 Task: Look for space in Ikere-Ekiti, Nigeria from 7th July, 2023 to 15th July, 2023 for 6 adults in price range Rs.15000 to Rs.20000. Place can be entire place with 3 bedrooms having 3 beds and 3 bathrooms. Property type can be house, flat, guest house. Booking option can be shelf check-in. Required host language is English.
Action: Mouse moved to (414, 106)
Screenshot: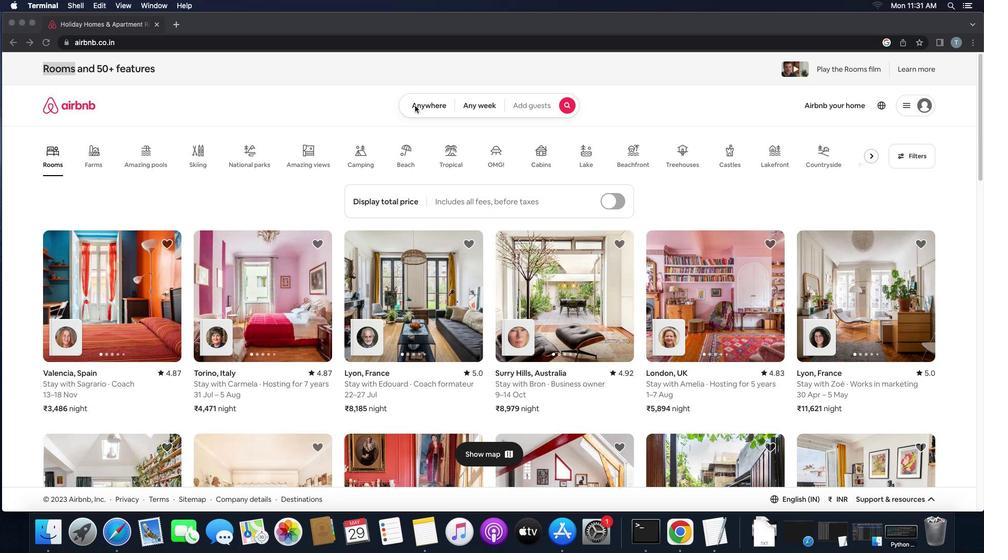 
Action: Mouse pressed left at (414, 106)
Screenshot: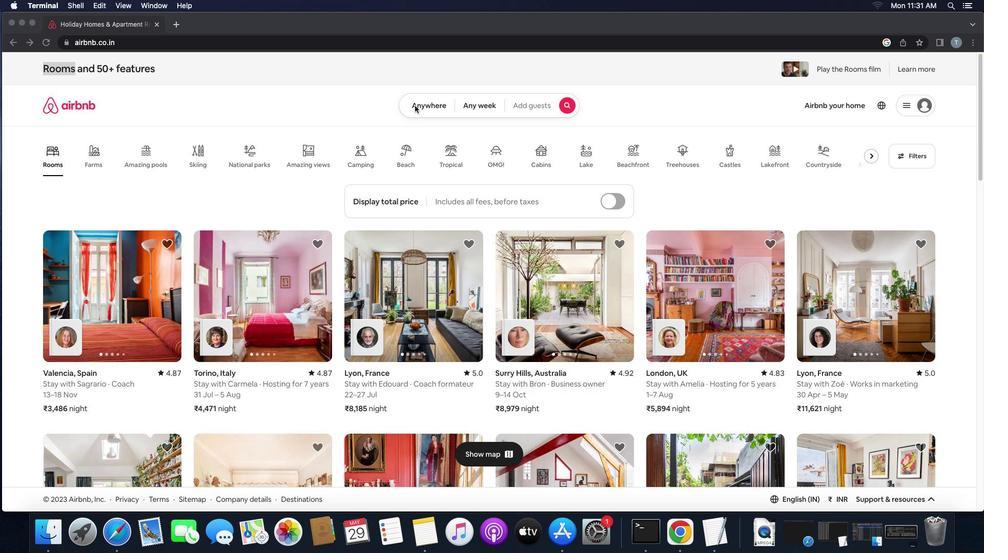 
Action: Mouse pressed left at (414, 106)
Screenshot: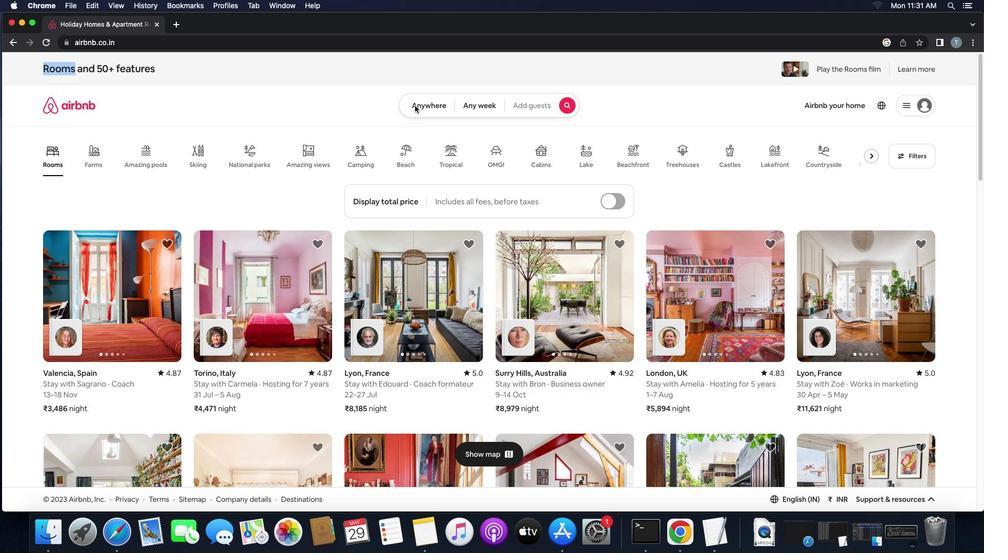 
Action: Mouse moved to (356, 147)
Screenshot: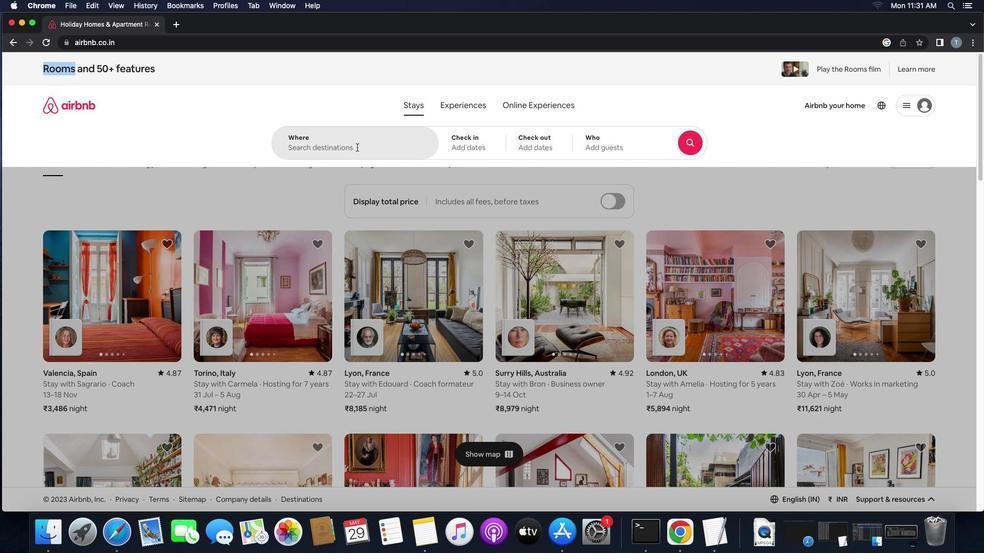 
Action: Mouse pressed left at (356, 147)
Screenshot: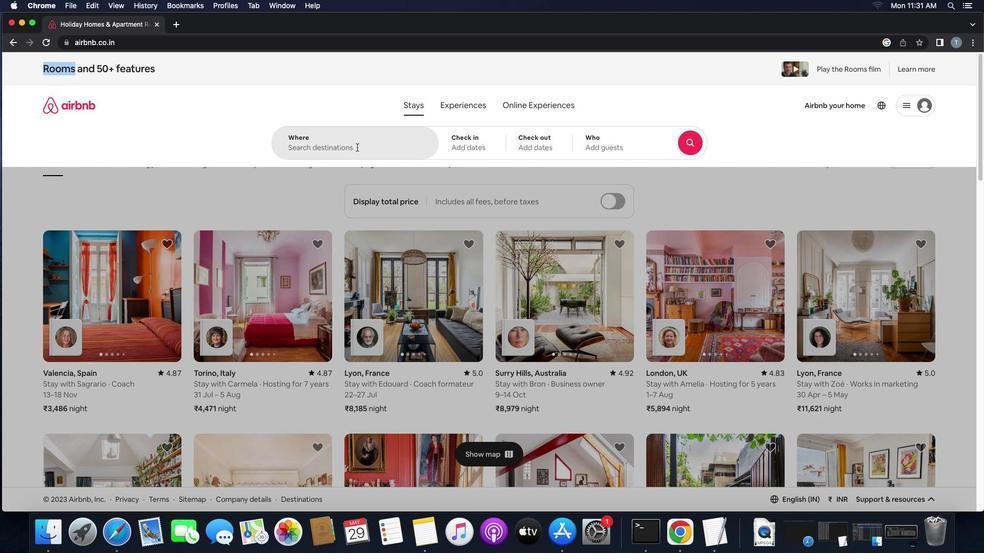 
Action: Key pressed 'i''k''e''r''e'
Screenshot: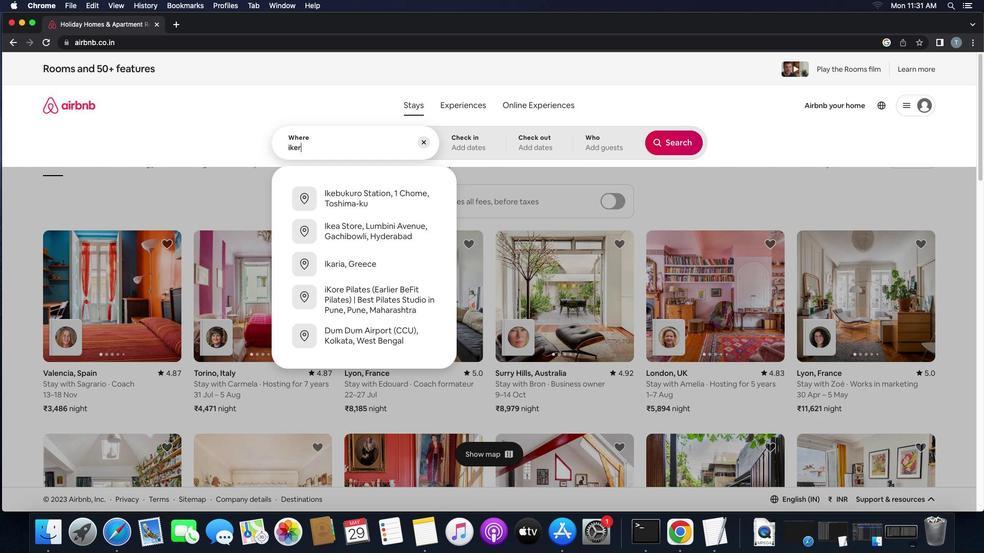 
Action: Mouse moved to (341, 193)
Screenshot: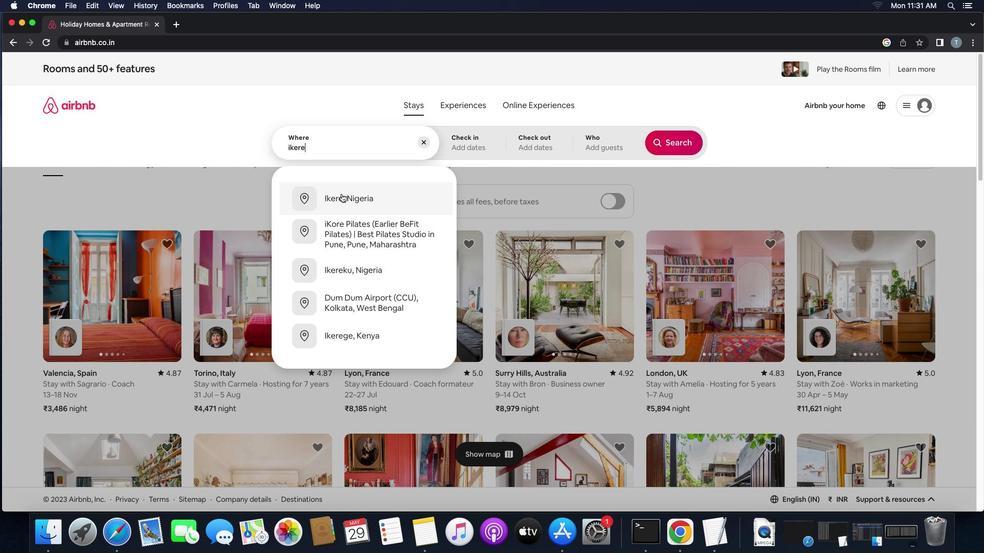 
Action: Mouse pressed left at (341, 193)
Screenshot: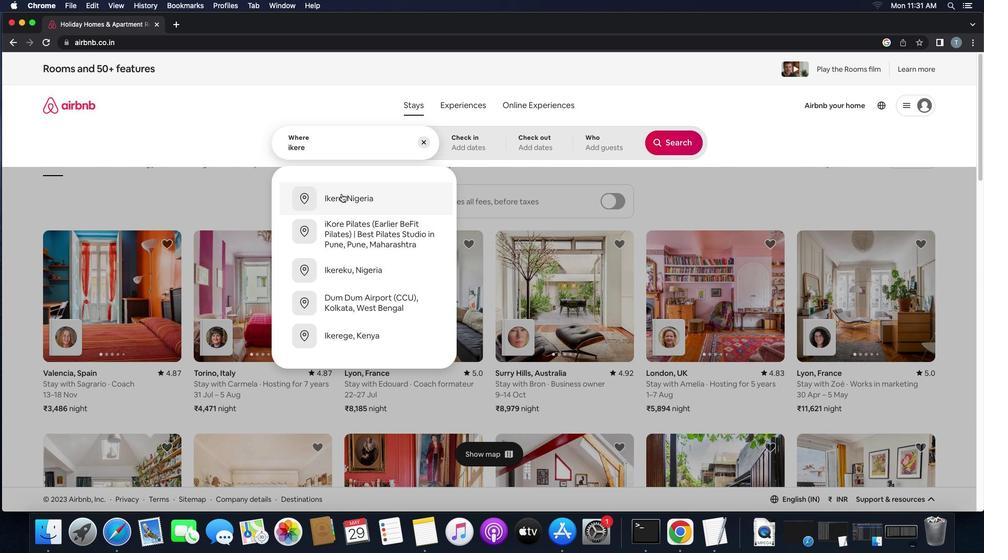 
Action: Mouse moved to (668, 224)
Screenshot: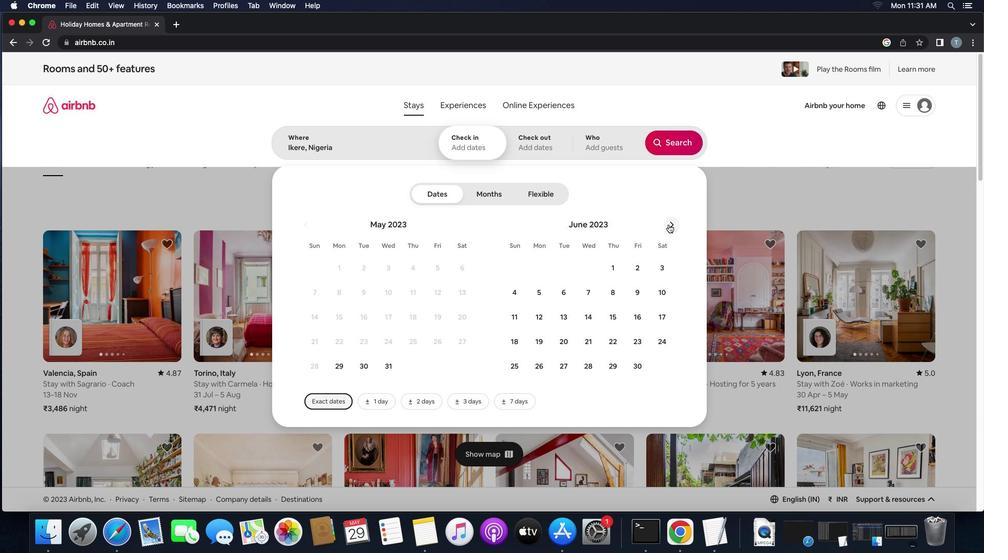 
Action: Mouse pressed left at (668, 224)
Screenshot: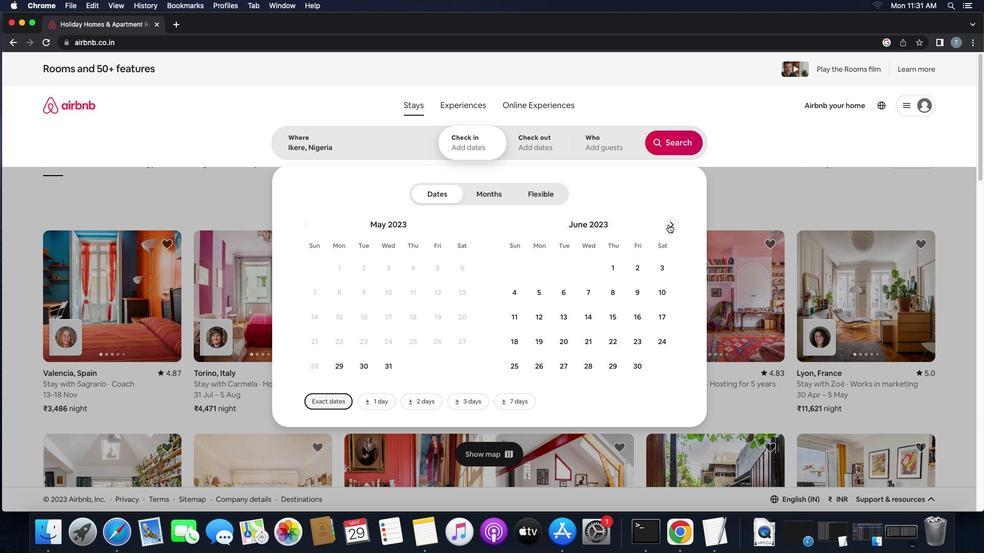 
Action: Mouse moved to (628, 294)
Screenshot: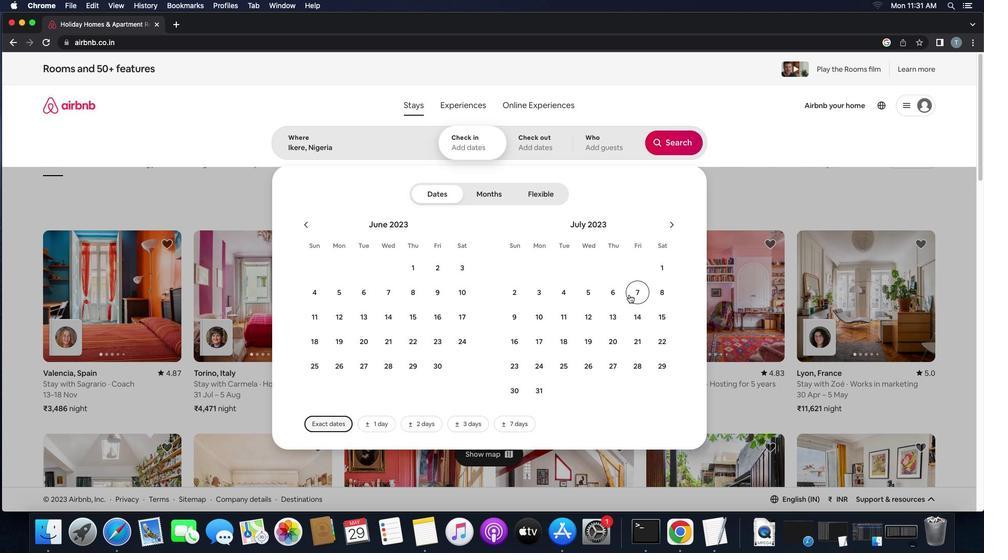 
Action: Mouse pressed left at (628, 294)
Screenshot: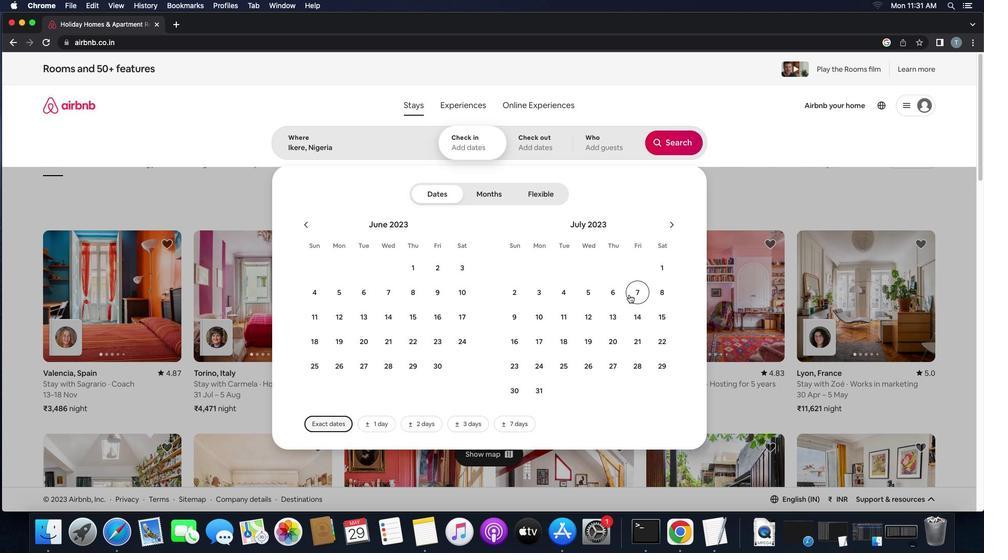 
Action: Mouse moved to (665, 318)
Screenshot: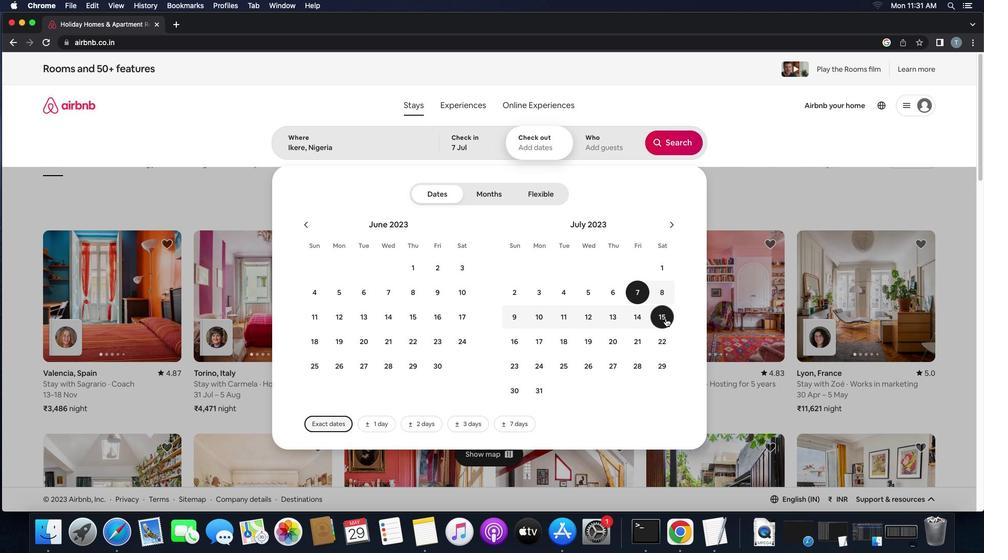
Action: Mouse pressed left at (665, 318)
Screenshot: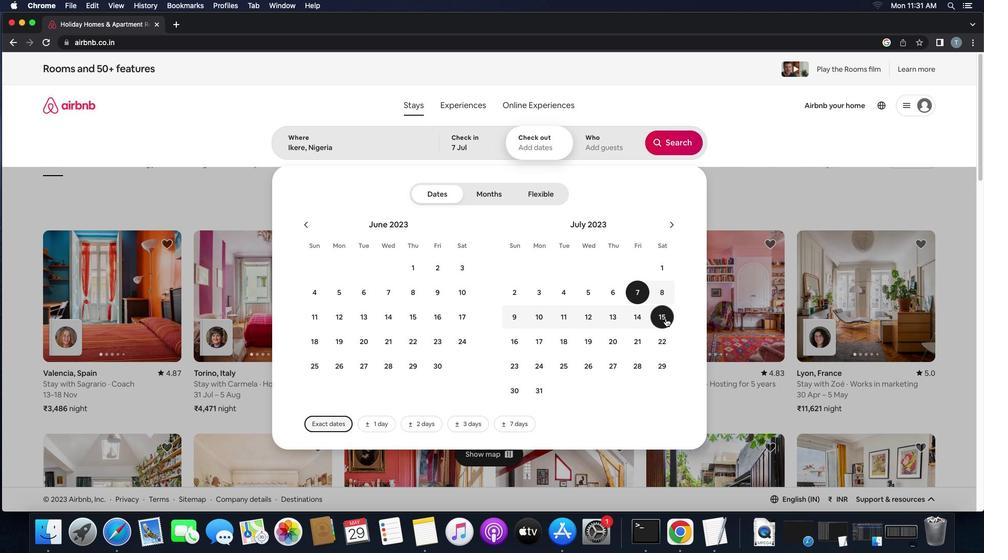 
Action: Mouse moved to (617, 141)
Screenshot: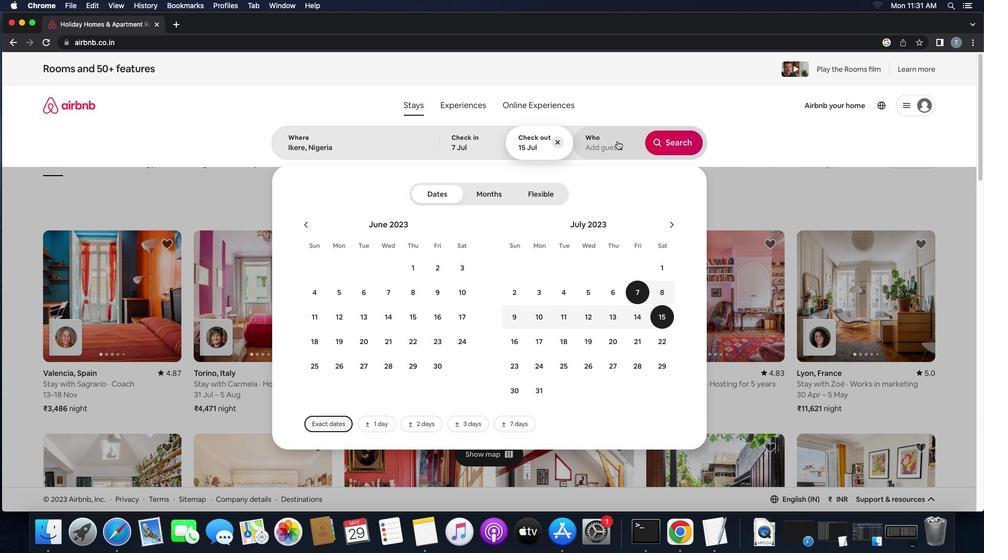 
Action: Mouse pressed left at (617, 141)
Screenshot: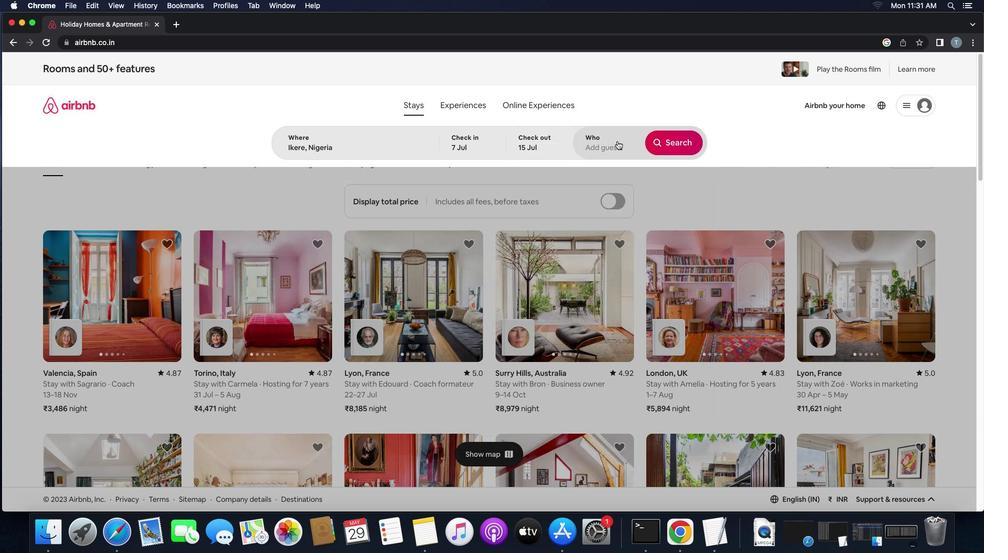 
Action: Mouse moved to (675, 196)
Screenshot: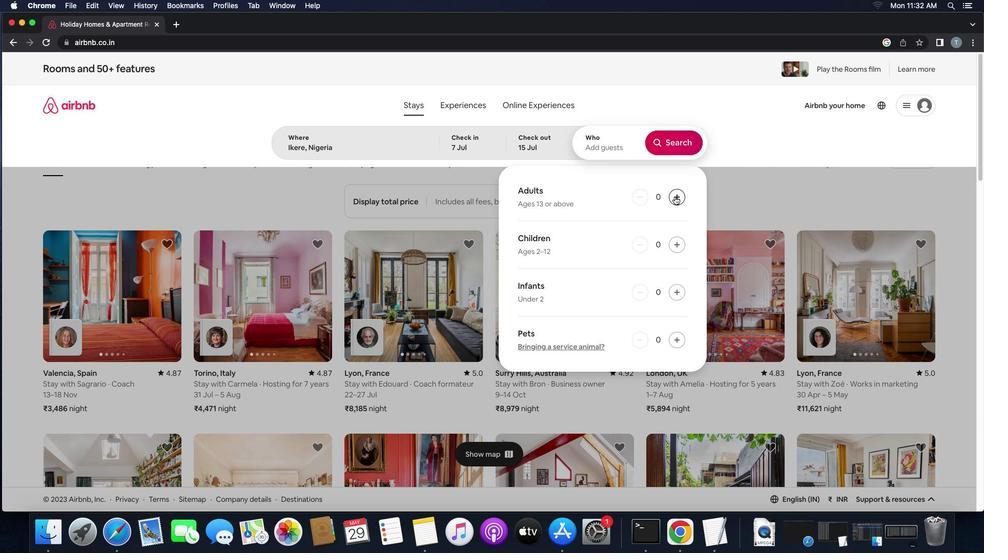 
Action: Mouse pressed left at (675, 196)
Screenshot: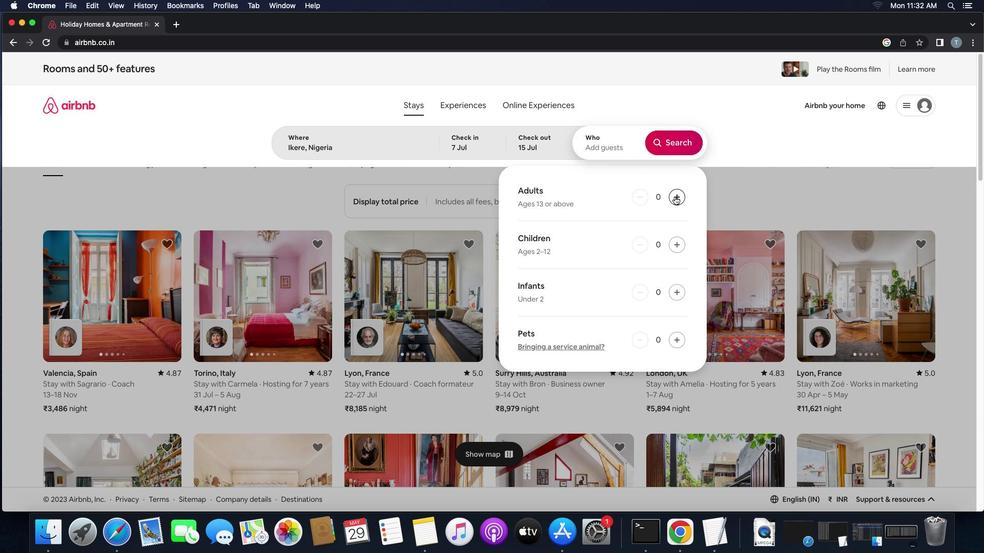 
Action: Mouse pressed left at (675, 196)
Screenshot: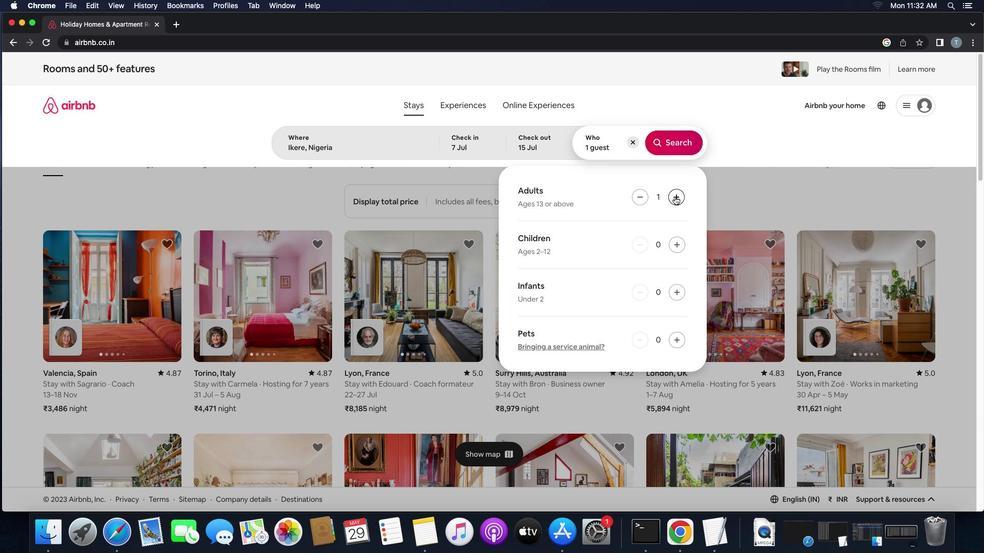
Action: Mouse pressed left at (675, 196)
Screenshot: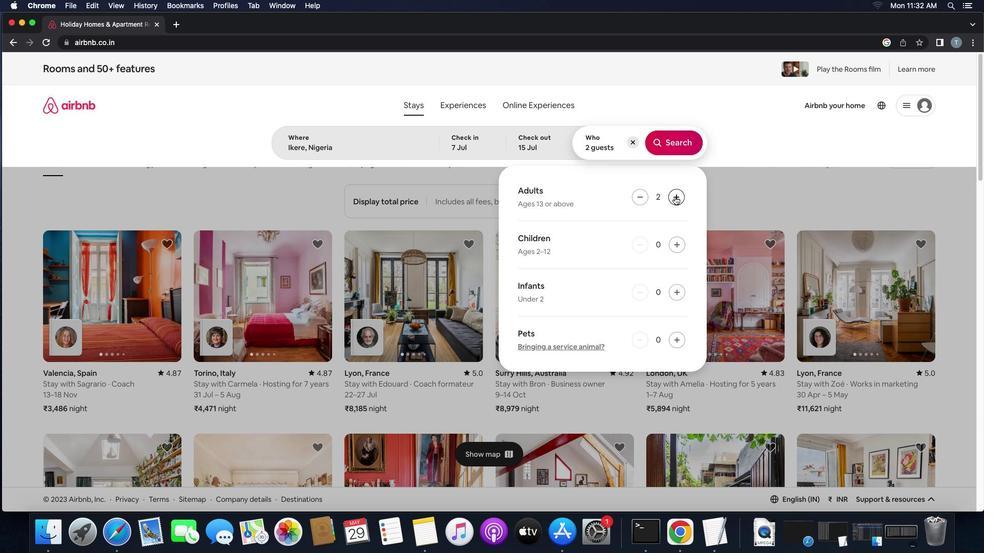 
Action: Mouse pressed left at (675, 196)
Screenshot: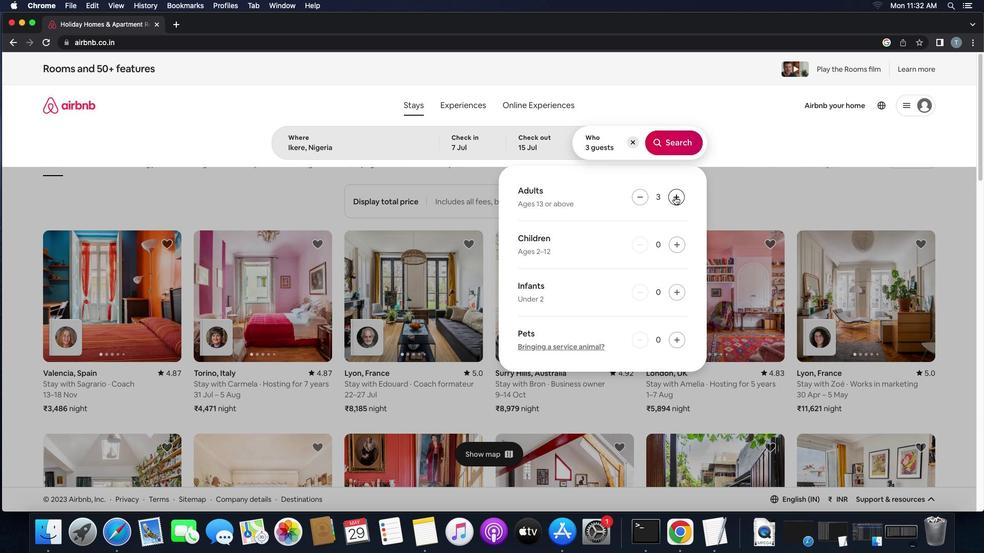 
Action: Mouse pressed left at (675, 196)
Screenshot: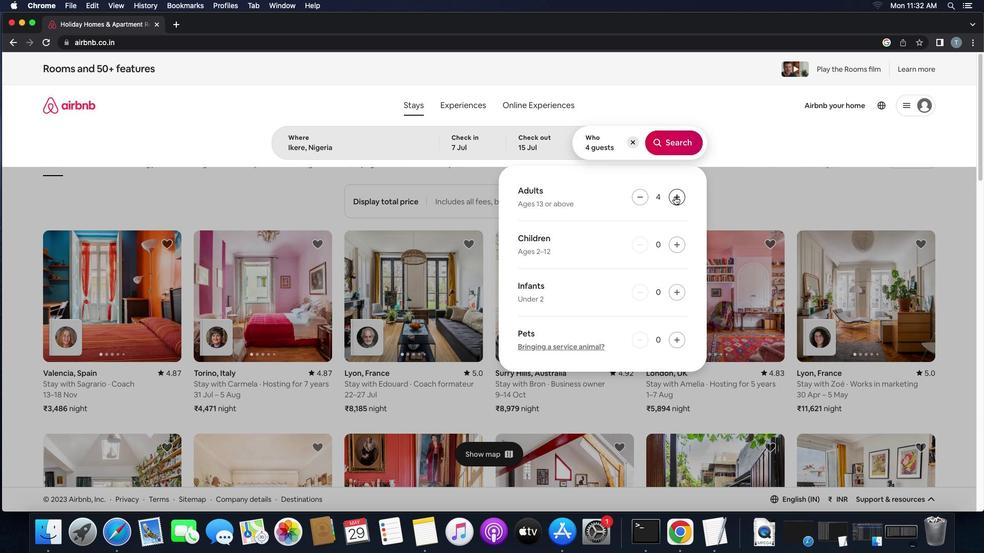 
Action: Mouse pressed left at (675, 196)
Screenshot: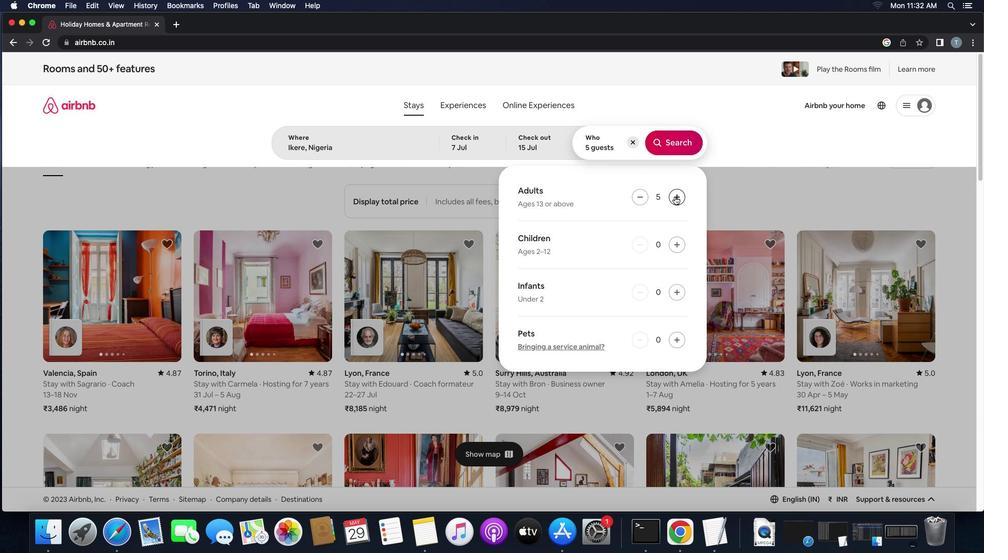 
Action: Mouse moved to (667, 136)
Screenshot: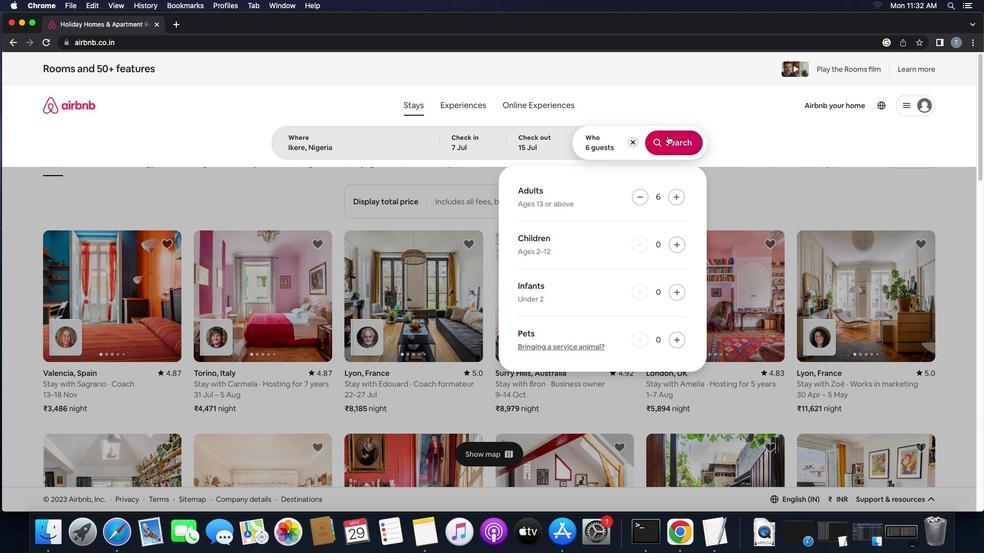 
Action: Mouse pressed left at (667, 136)
Screenshot: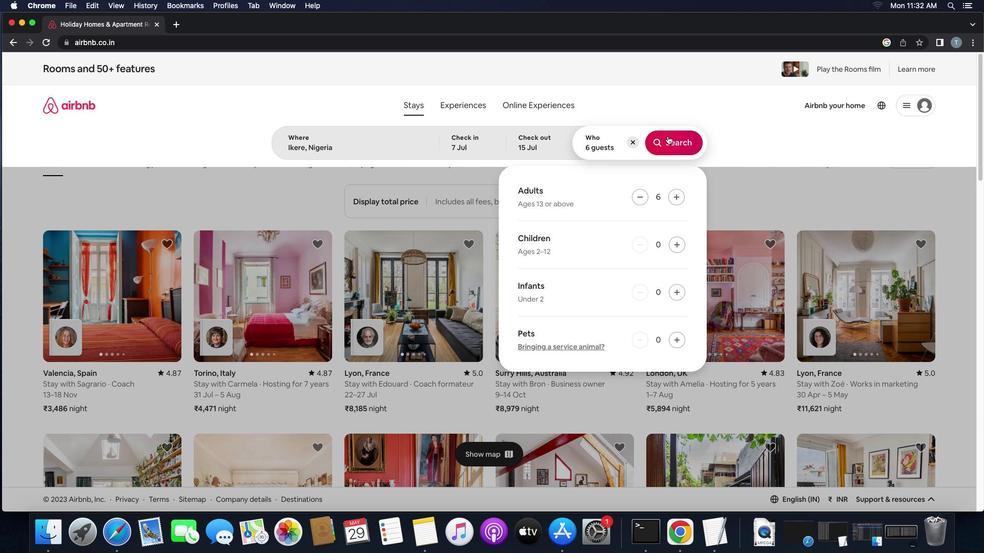 
Action: Mouse moved to (937, 113)
Screenshot: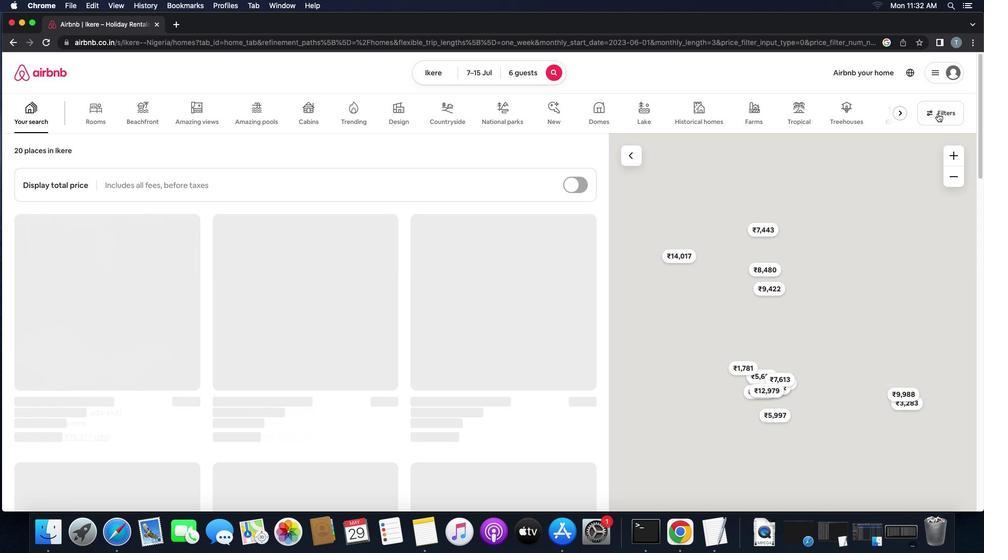 
Action: Mouse pressed left at (937, 113)
Screenshot: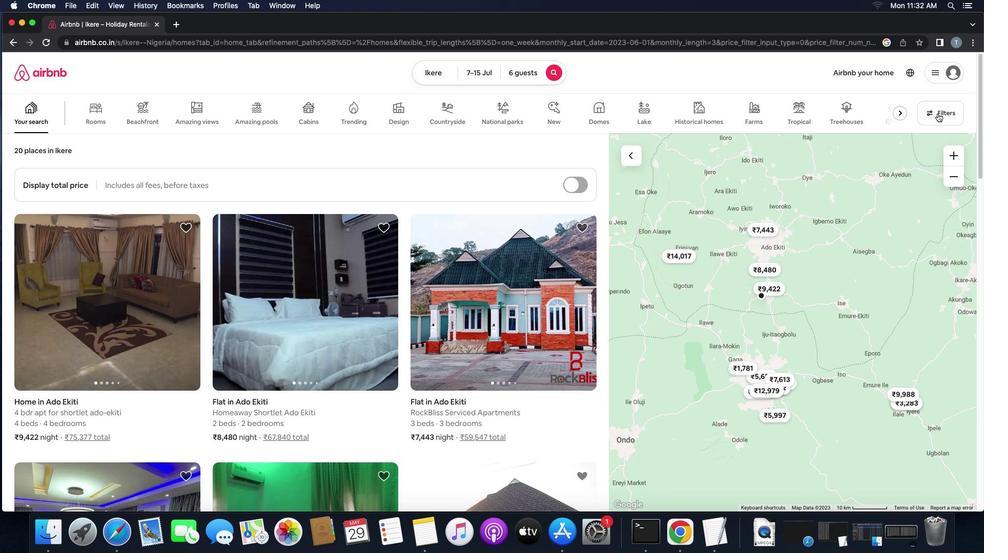 
Action: Mouse moved to (375, 243)
Screenshot: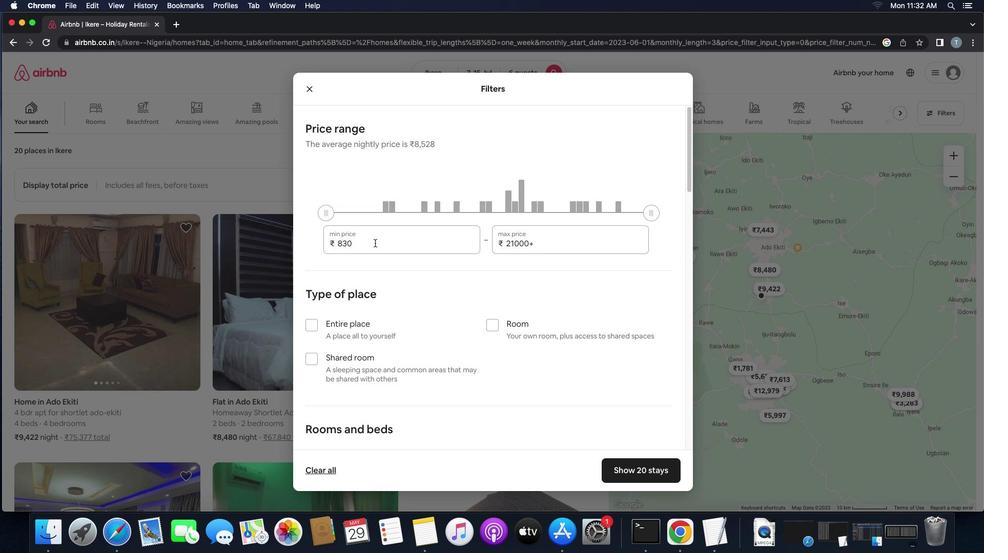 
Action: Mouse pressed left at (375, 243)
Screenshot: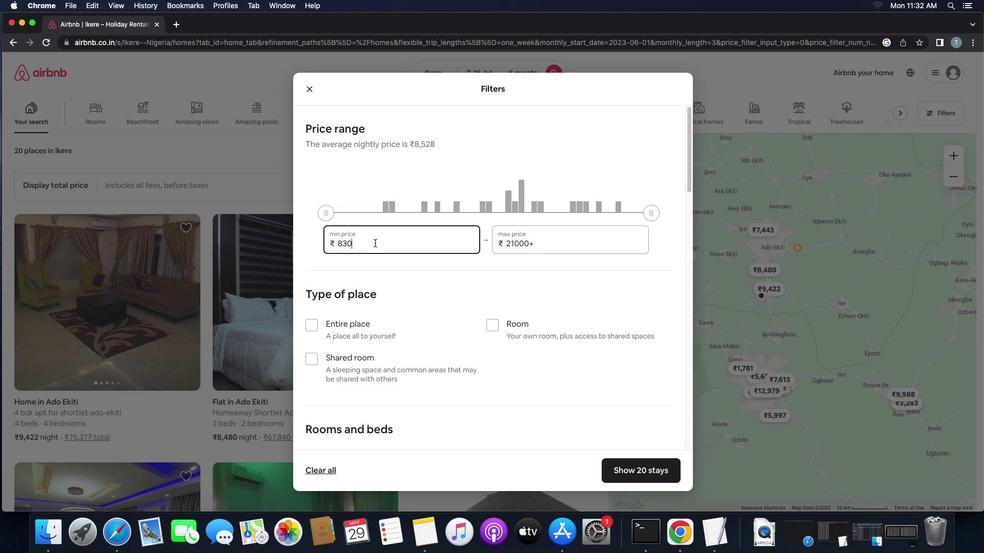 
Action: Mouse pressed left at (375, 243)
Screenshot: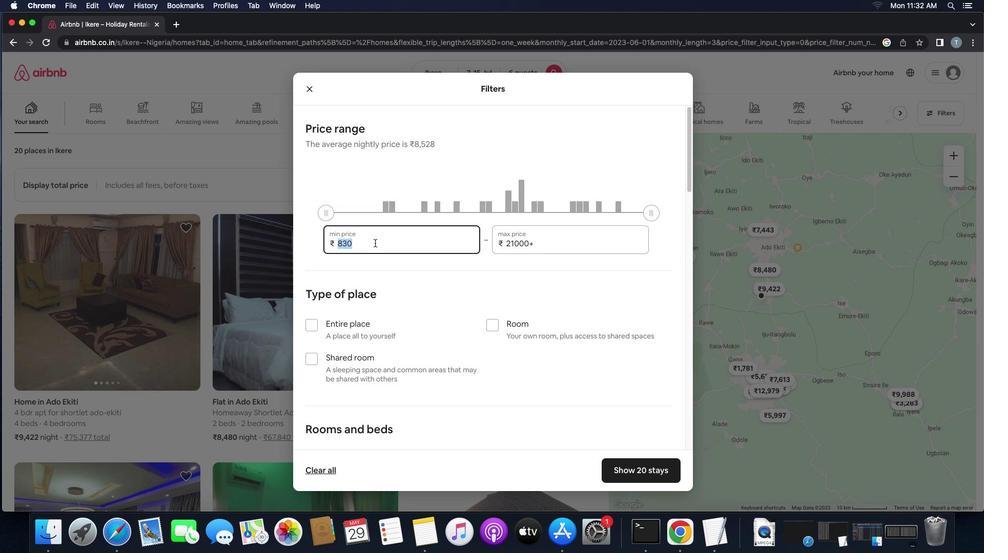 
Action: Key pressed Key.backspace'1''5''0''0''0'
Screenshot: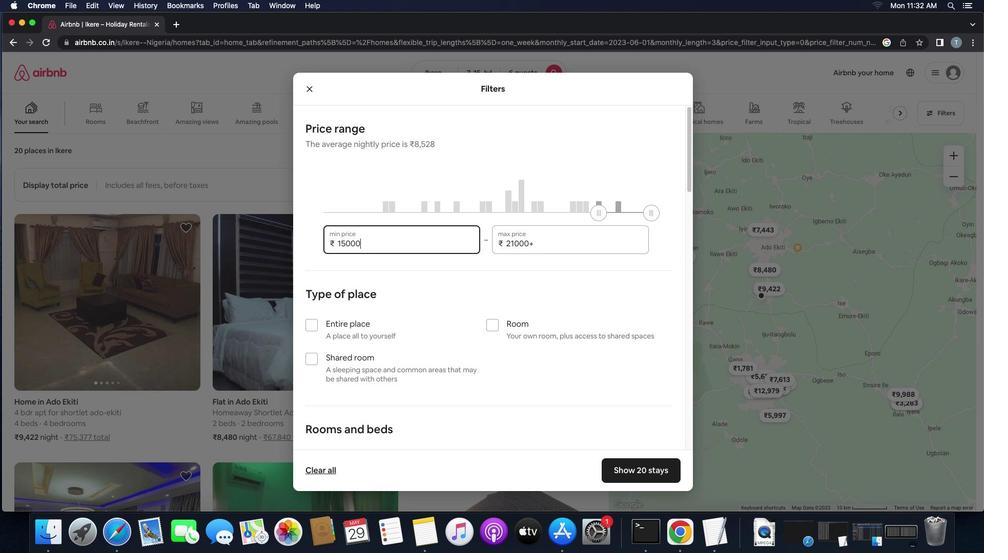 
Action: Mouse moved to (540, 241)
Screenshot: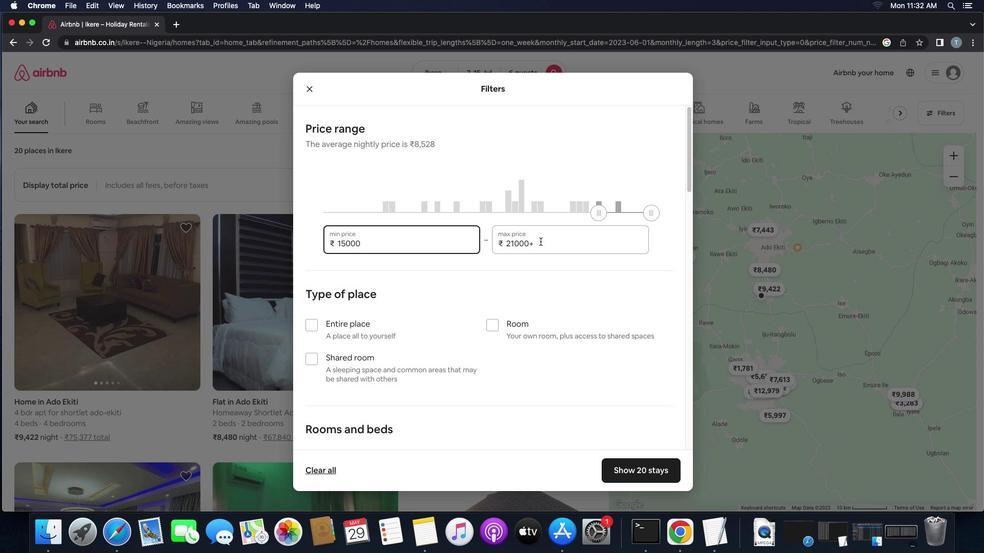
Action: Mouse pressed left at (540, 241)
Screenshot: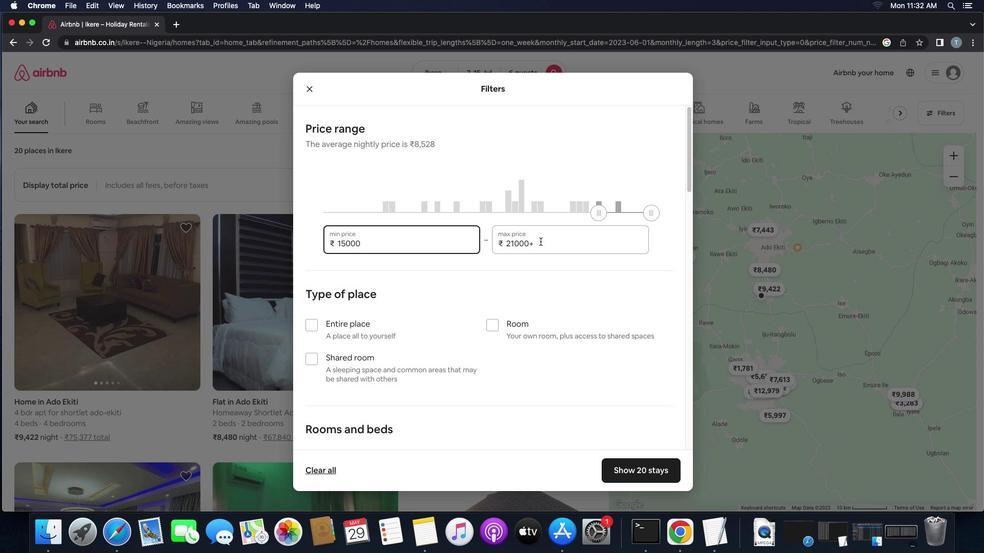 
Action: Mouse pressed left at (540, 241)
Screenshot: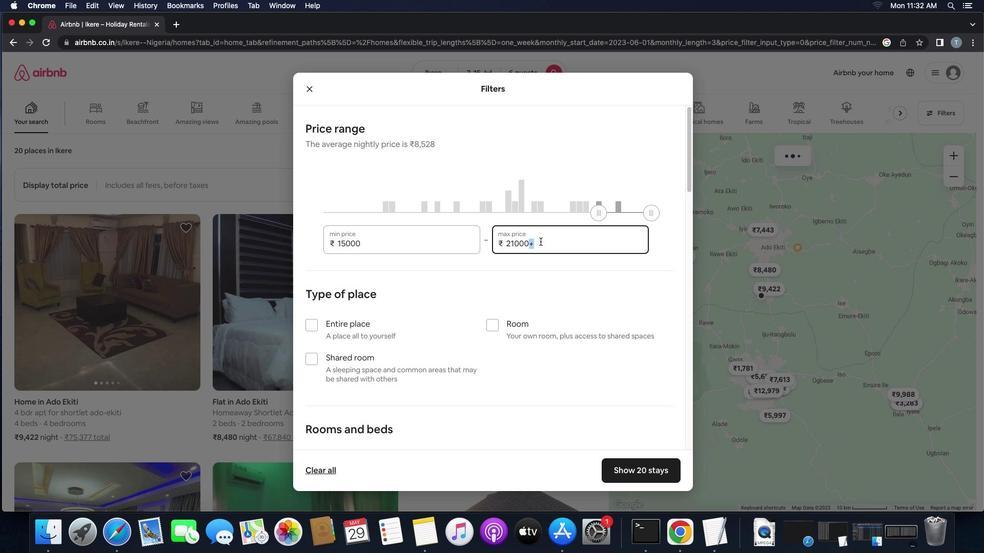 
Action: Key pressed Key.backspaceKey.backspaceKey.backspaceKey.backspaceKey.backspaceKey.backspaceKey.backspace'2''0''0''0''0'
Screenshot: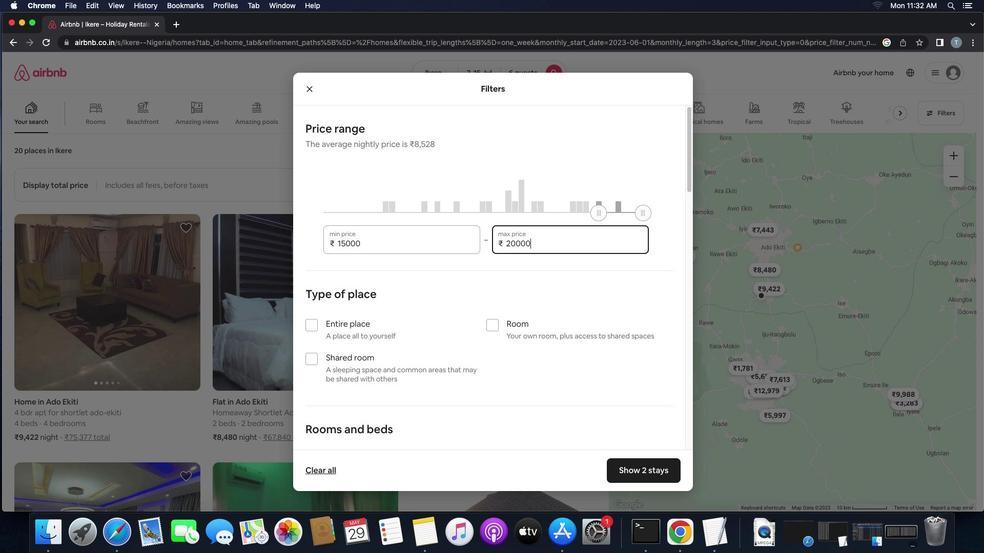 
Action: Mouse moved to (357, 327)
Screenshot: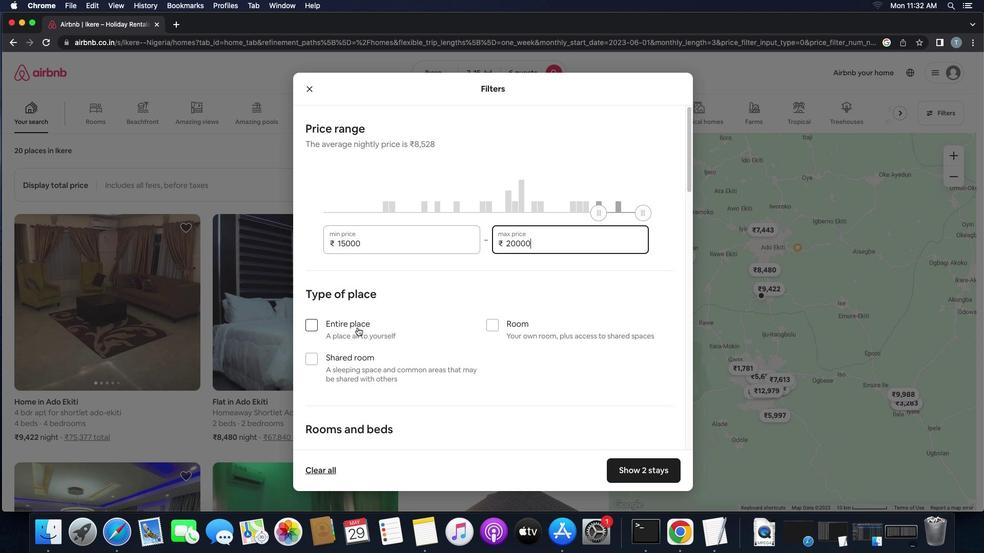 
Action: Mouse pressed left at (357, 327)
Screenshot: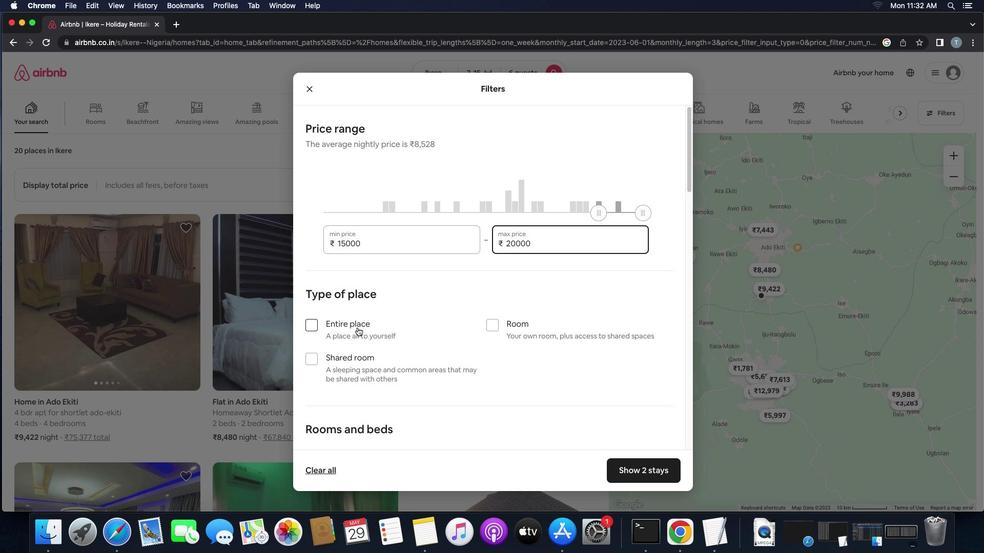 
Action: Mouse moved to (465, 344)
Screenshot: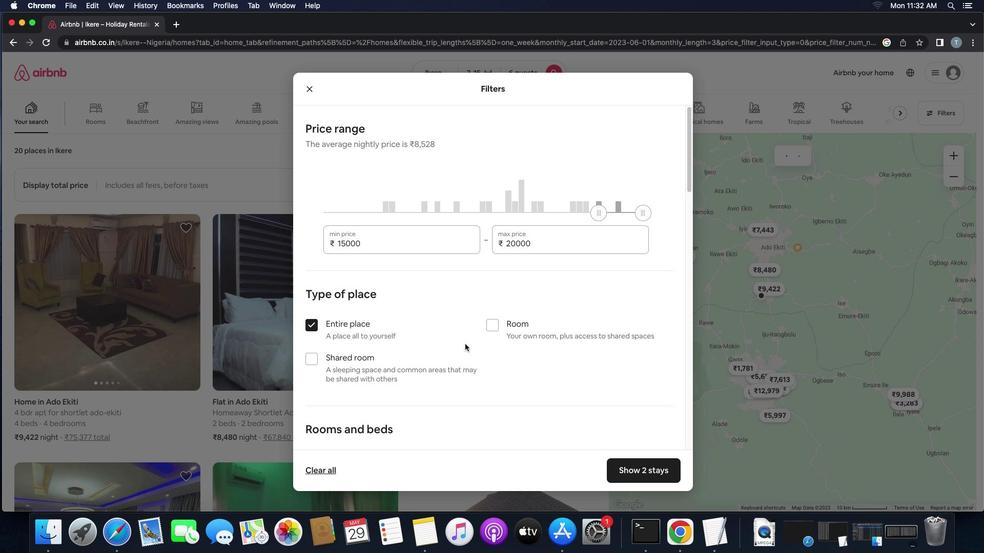 
Action: Mouse scrolled (465, 344) with delta (0, 0)
Screenshot: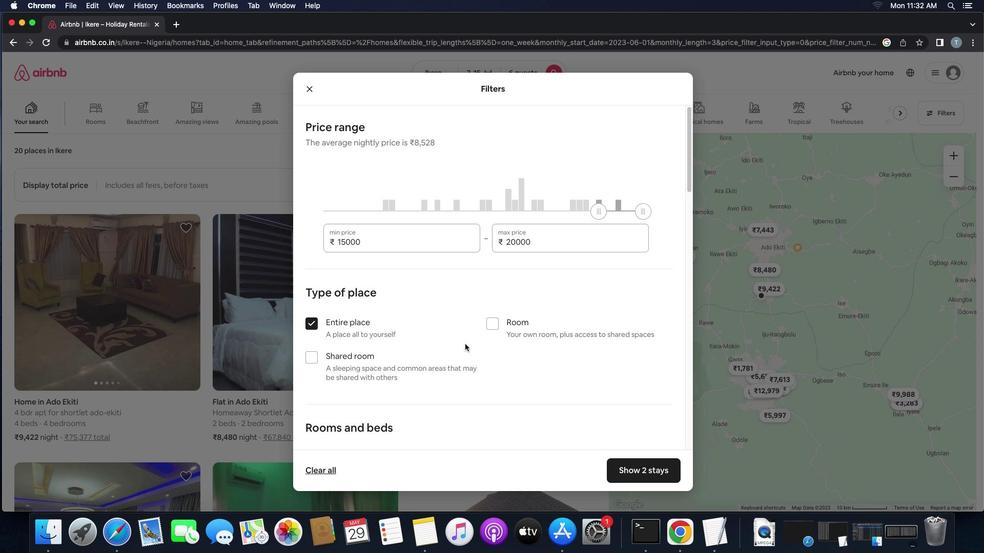 
Action: Mouse scrolled (465, 344) with delta (0, 0)
Screenshot: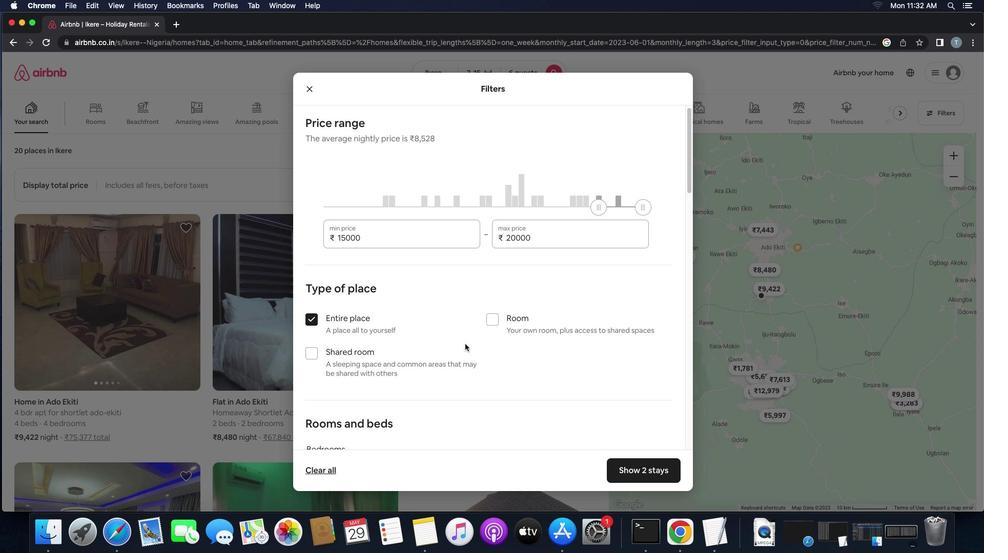 
Action: Mouse scrolled (465, 344) with delta (0, -1)
Screenshot: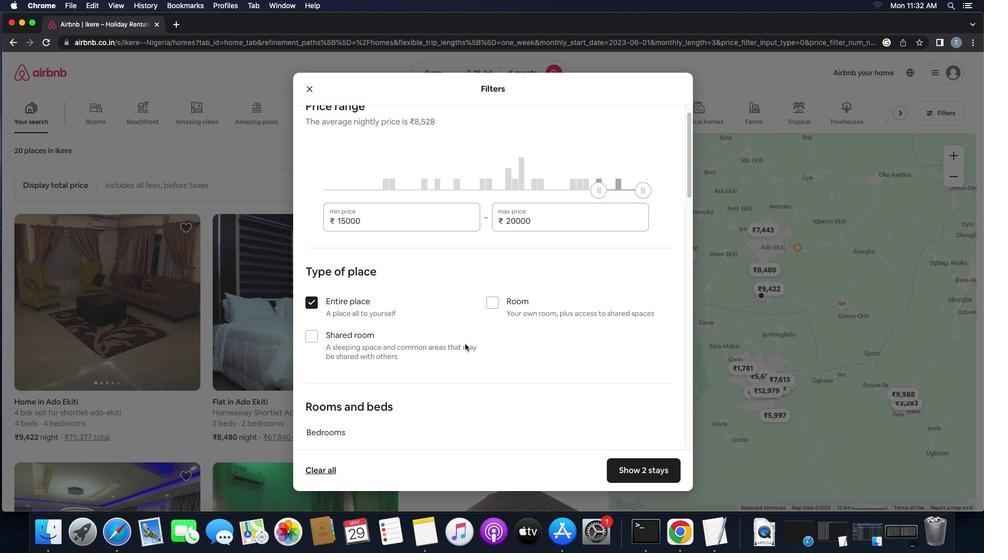 
Action: Mouse scrolled (465, 344) with delta (0, -1)
Screenshot: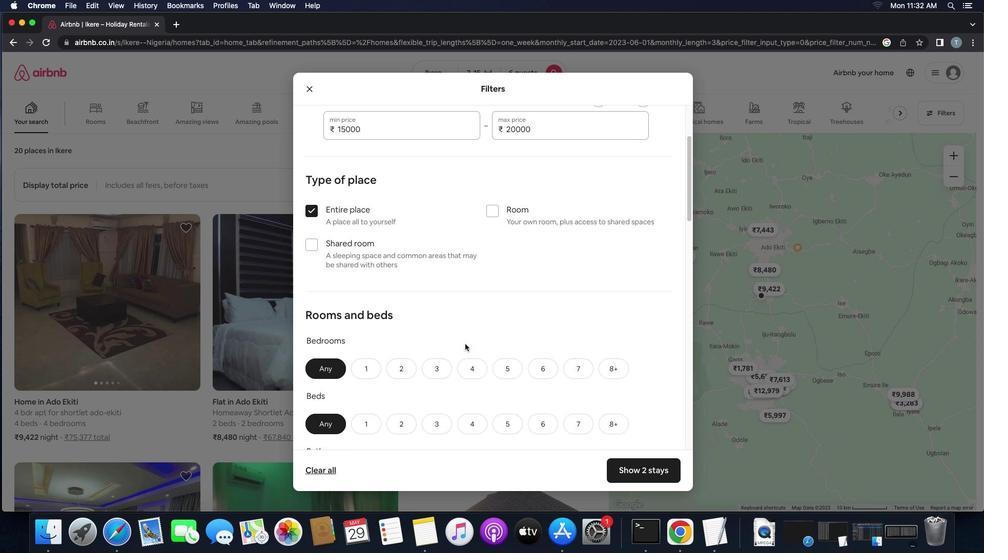 
Action: Mouse scrolled (465, 344) with delta (0, 0)
Screenshot: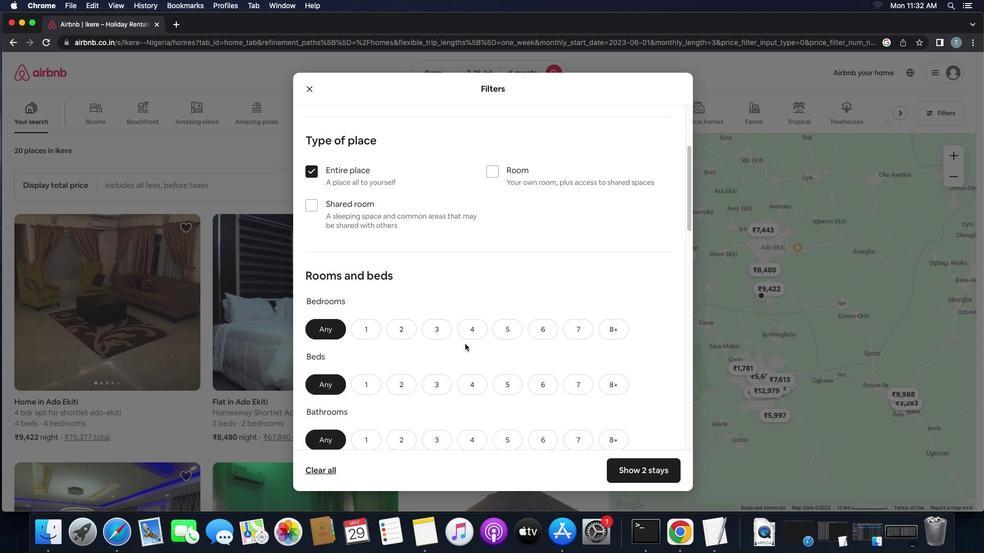
Action: Mouse scrolled (465, 344) with delta (0, 0)
Screenshot: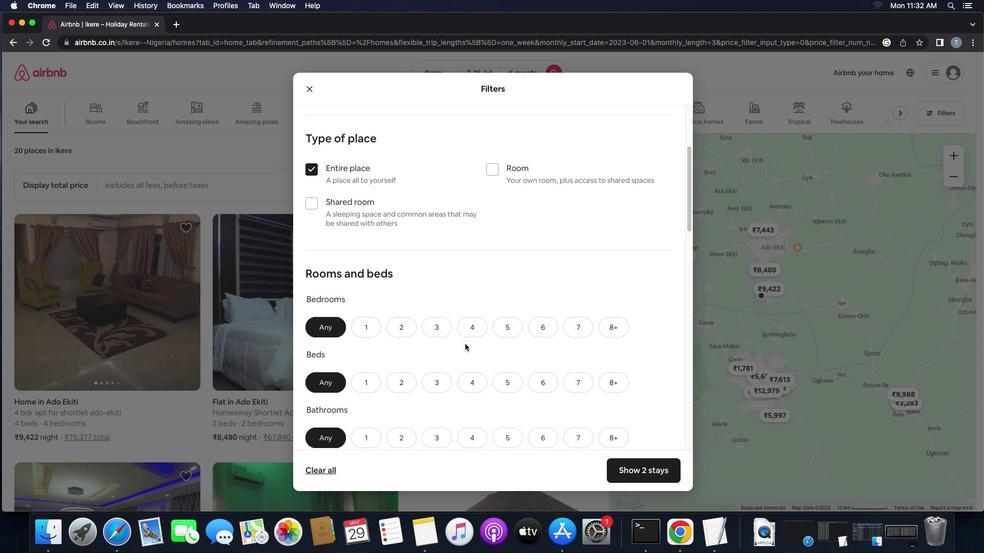 
Action: Mouse moved to (436, 319)
Screenshot: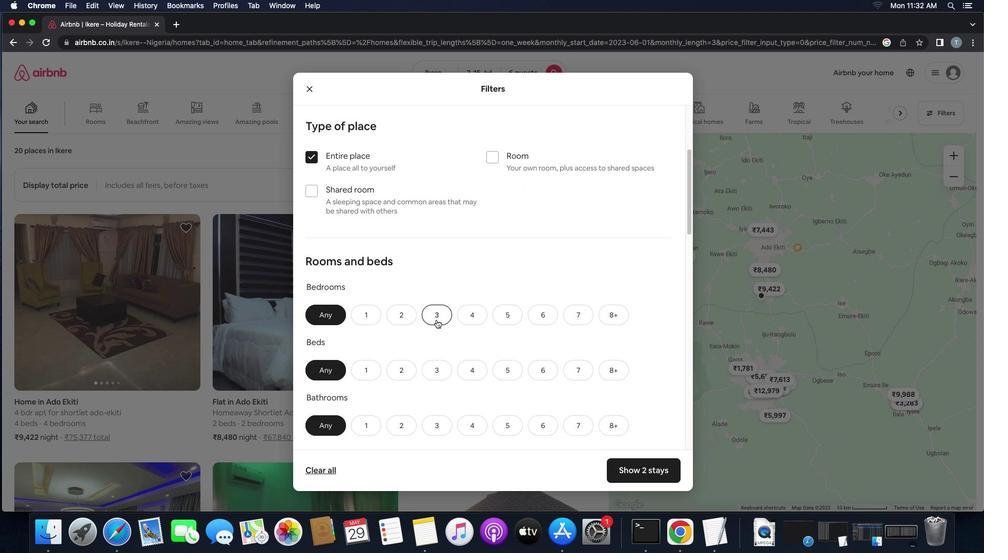 
Action: Mouse pressed left at (436, 319)
Screenshot: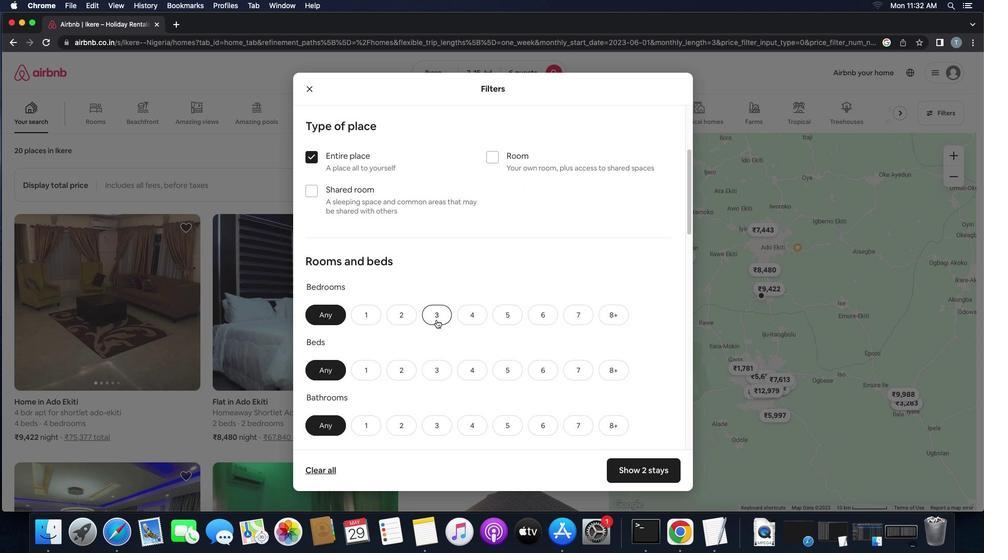 
Action: Mouse moved to (450, 340)
Screenshot: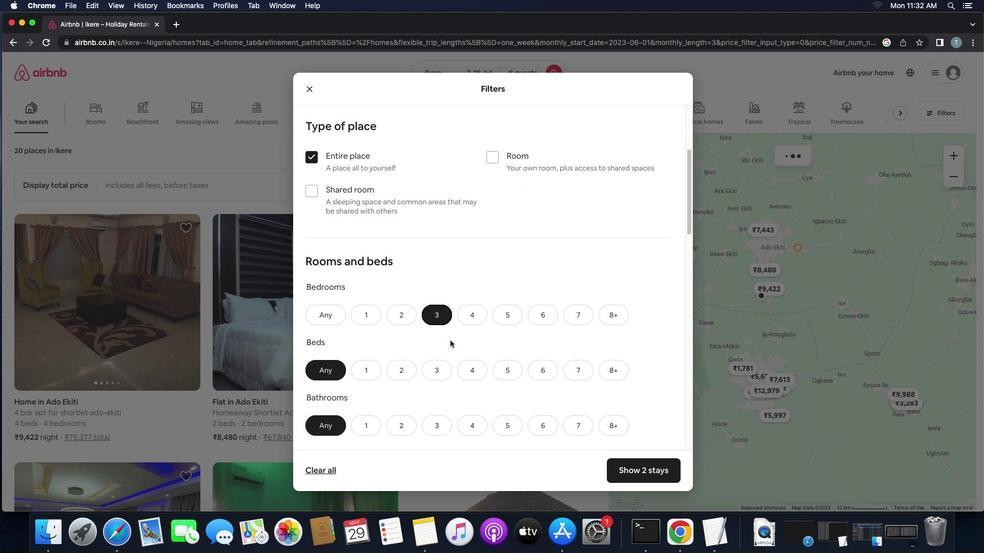 
Action: Mouse scrolled (450, 340) with delta (0, 0)
Screenshot: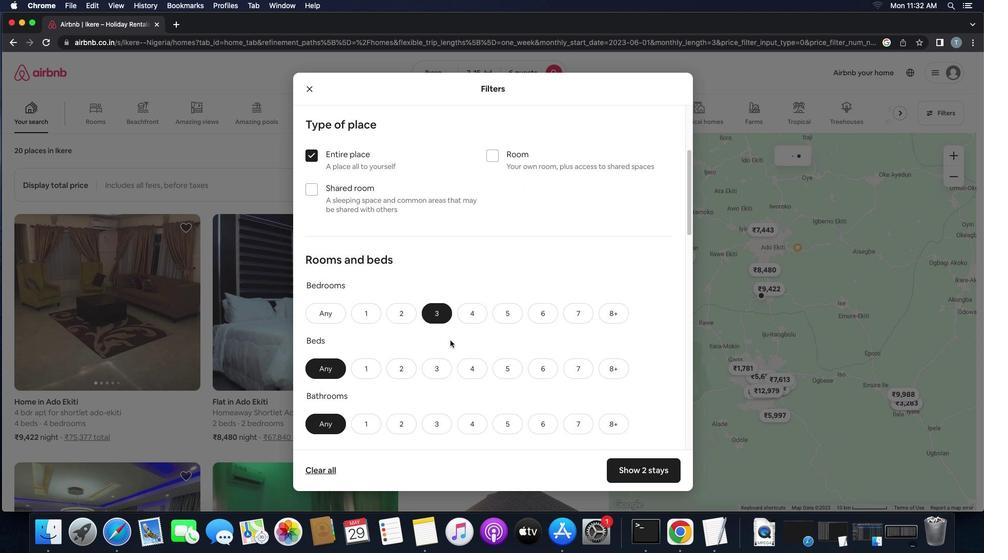 
Action: Mouse scrolled (450, 340) with delta (0, 0)
Screenshot: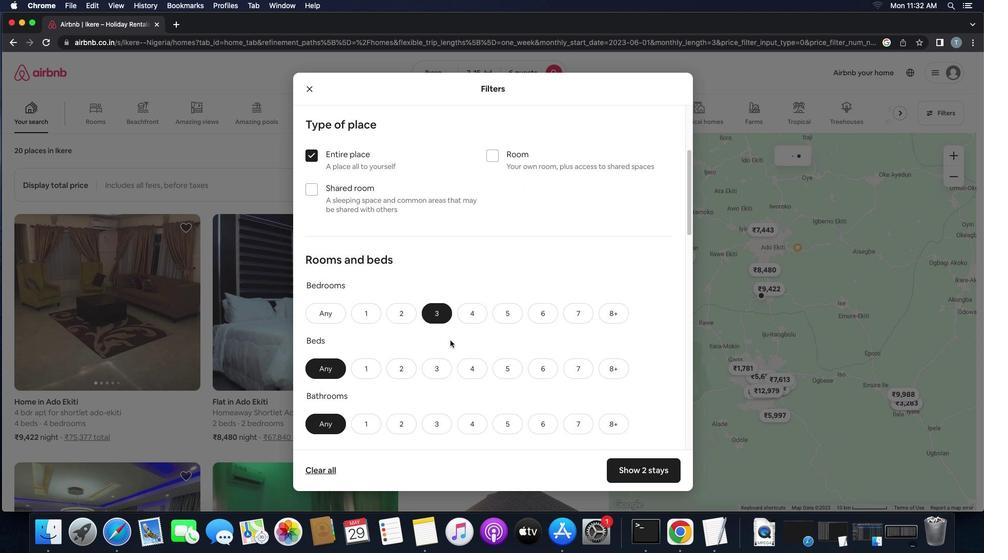 
Action: Mouse scrolled (450, 340) with delta (0, -1)
Screenshot: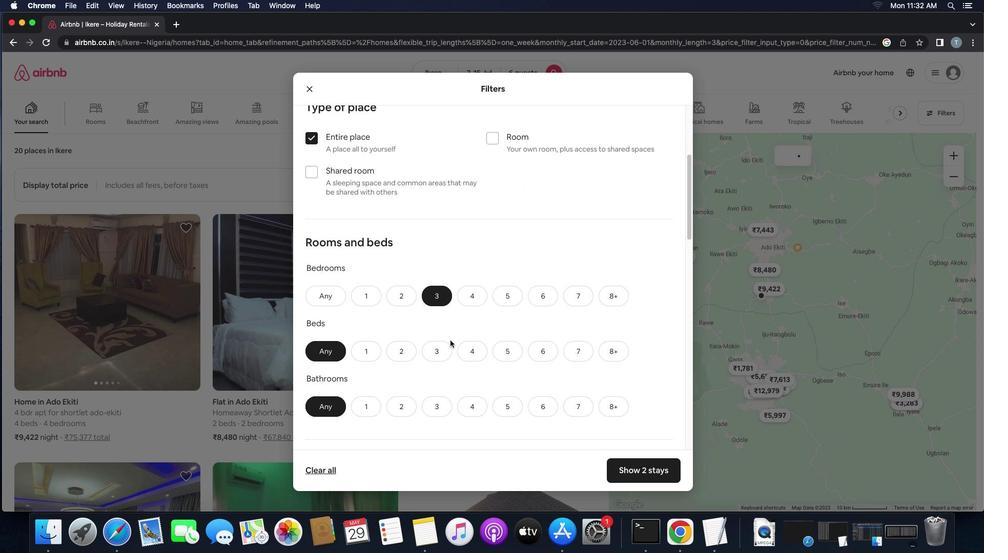 
Action: Mouse moved to (435, 287)
Screenshot: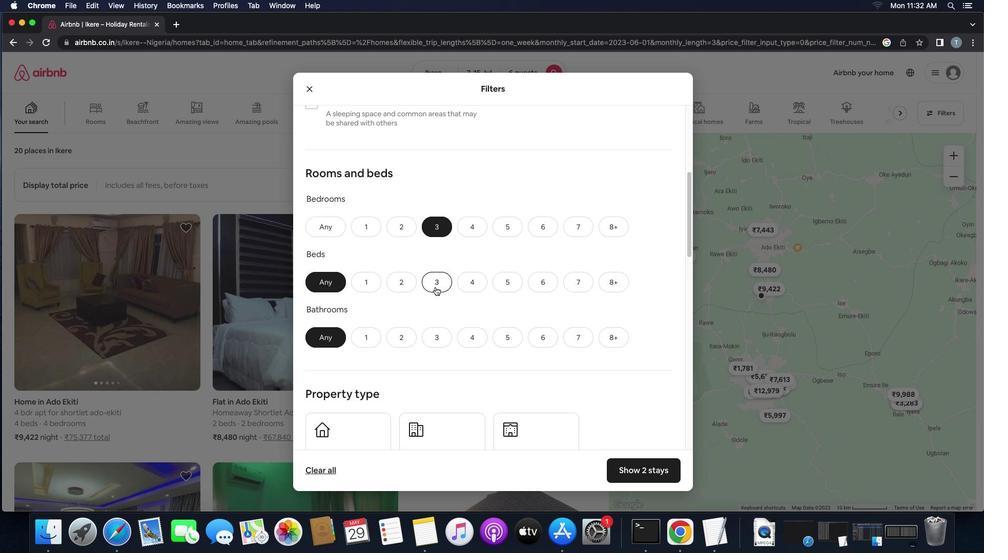 
Action: Mouse pressed left at (435, 287)
Screenshot: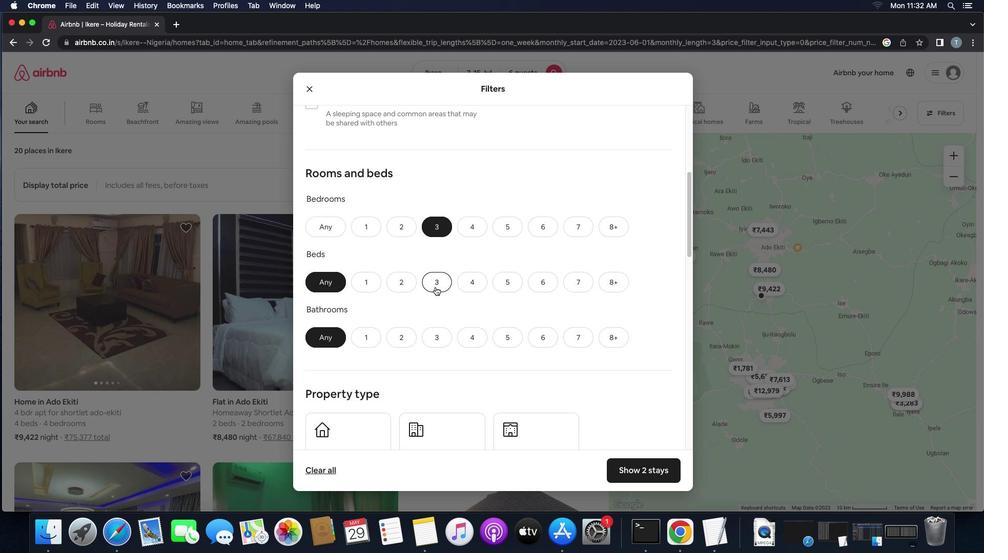 
Action: Mouse moved to (444, 303)
Screenshot: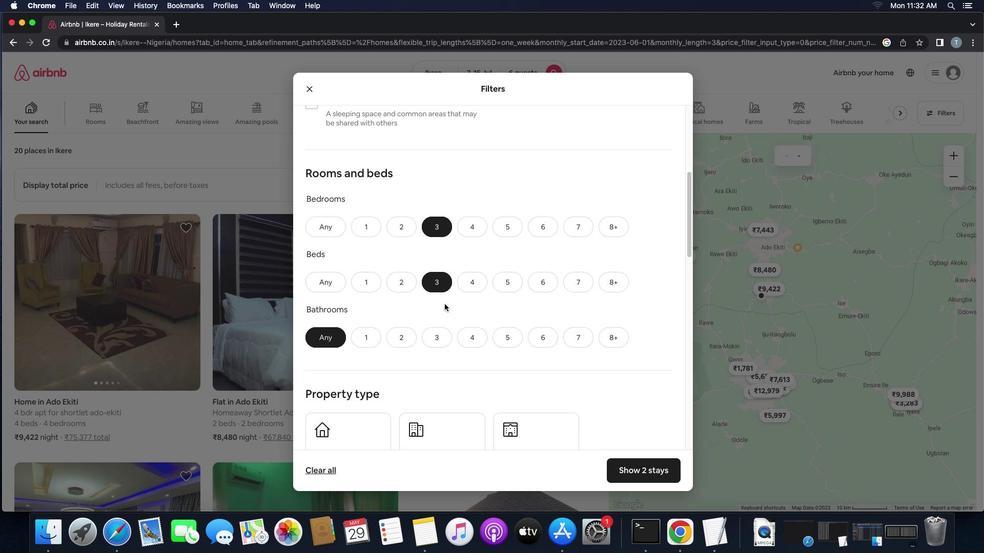 
Action: Mouse scrolled (444, 303) with delta (0, 0)
Screenshot: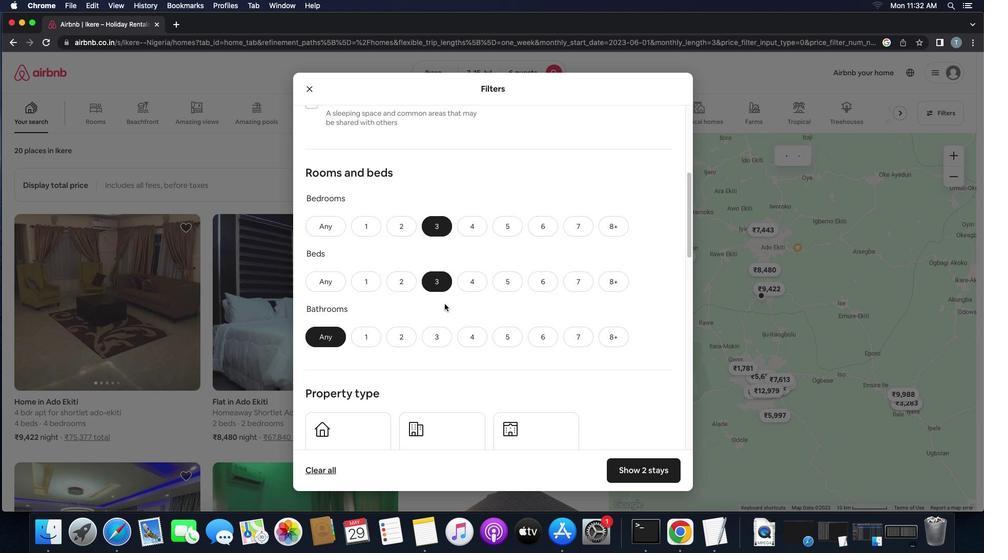 
Action: Mouse moved to (444, 303)
Screenshot: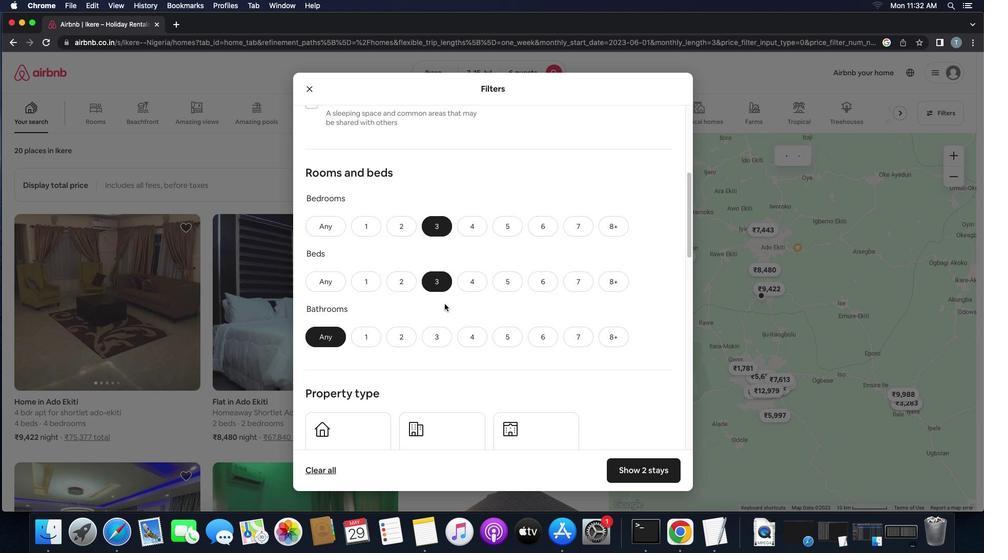 
Action: Mouse scrolled (444, 303) with delta (0, 0)
Screenshot: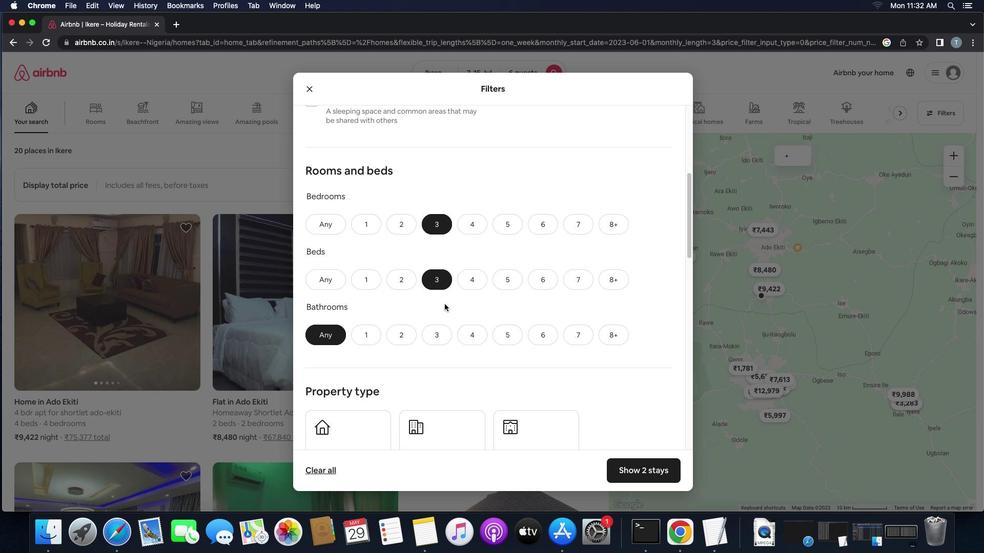 
Action: Mouse scrolled (444, 303) with delta (0, -1)
Screenshot: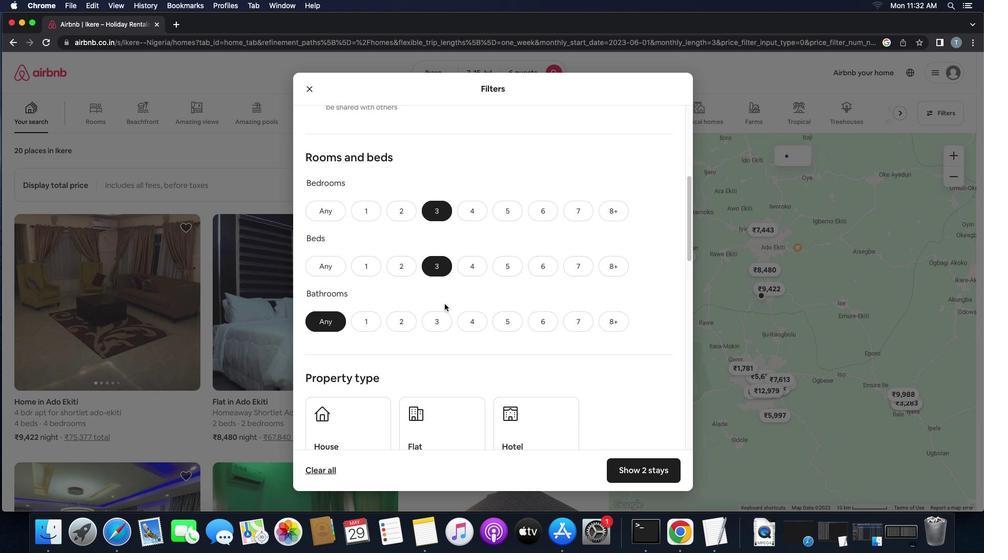 
Action: Mouse moved to (437, 275)
Screenshot: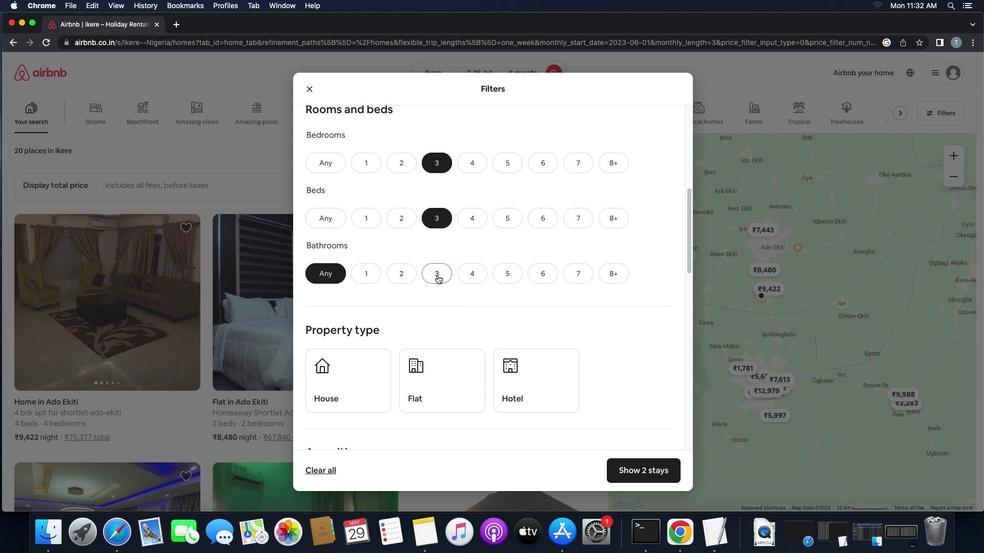 
Action: Mouse pressed left at (437, 275)
Screenshot: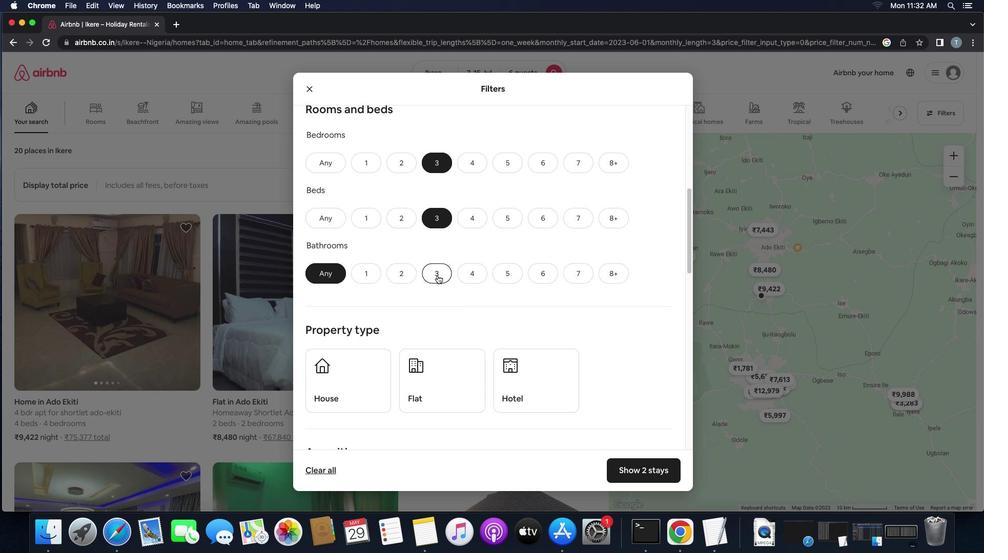 
Action: Mouse moved to (443, 292)
Screenshot: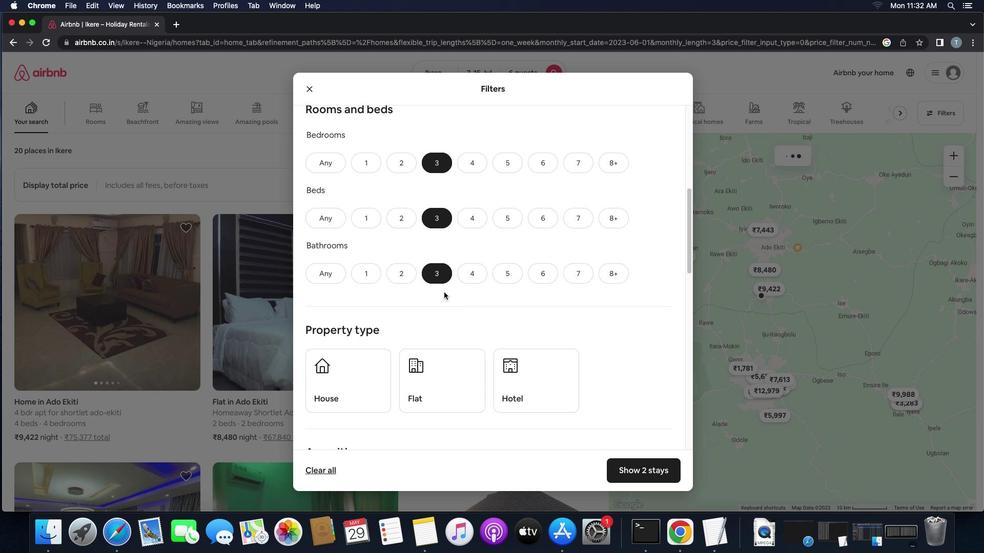 
Action: Mouse scrolled (443, 292) with delta (0, 0)
Screenshot: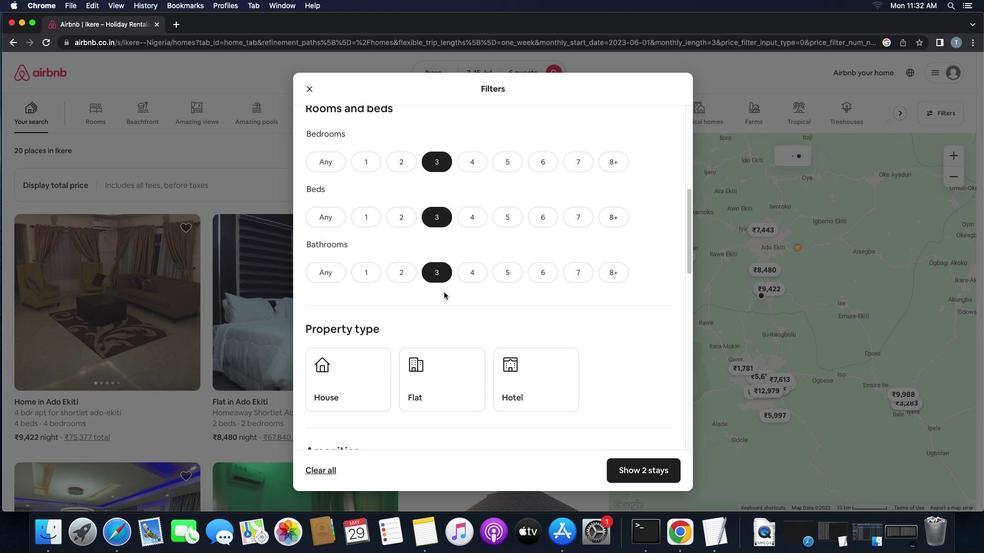 
Action: Mouse scrolled (443, 292) with delta (0, 0)
Screenshot: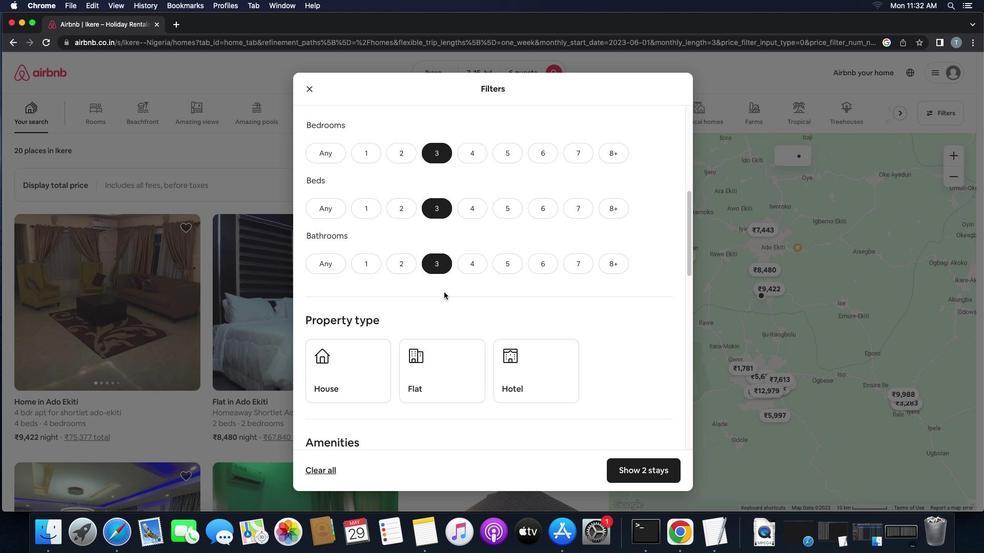 
Action: Mouse scrolled (443, 292) with delta (0, -1)
Screenshot: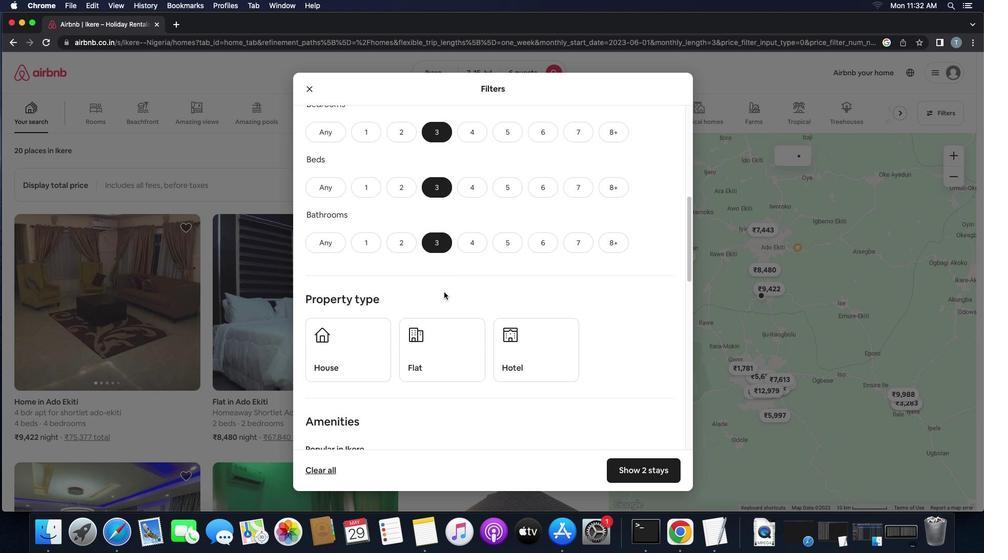 
Action: Mouse scrolled (443, 292) with delta (0, -2)
Screenshot: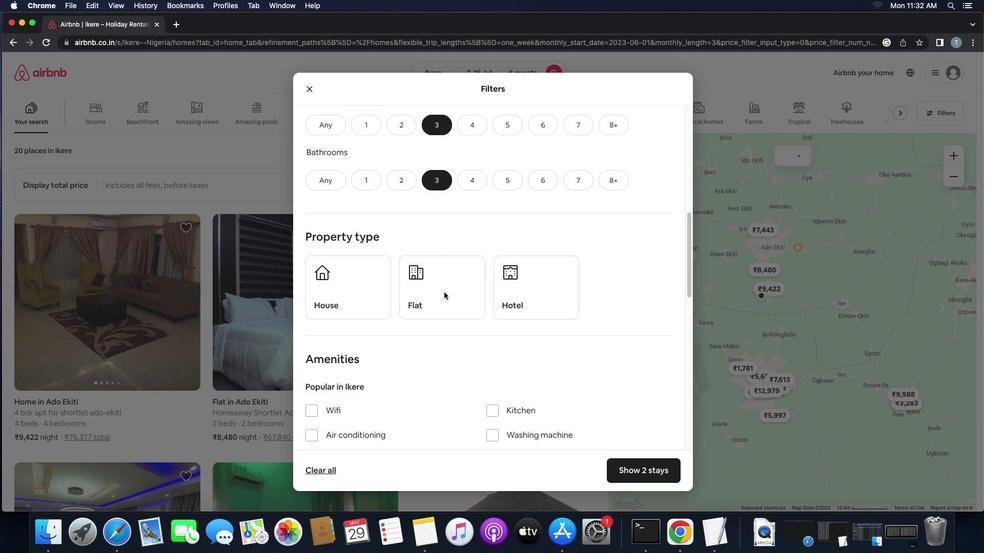 
Action: Mouse moved to (367, 195)
Screenshot: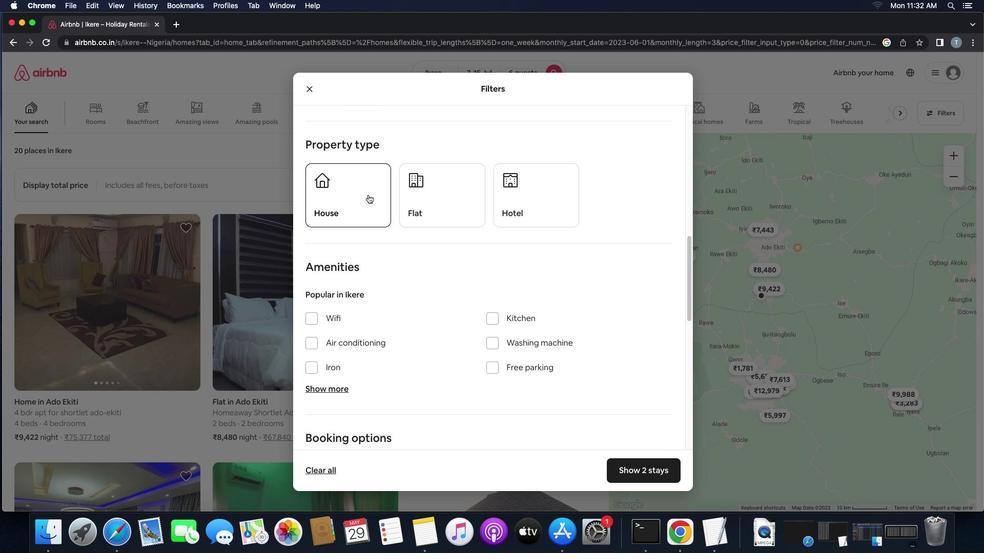 
Action: Mouse pressed left at (367, 195)
Screenshot: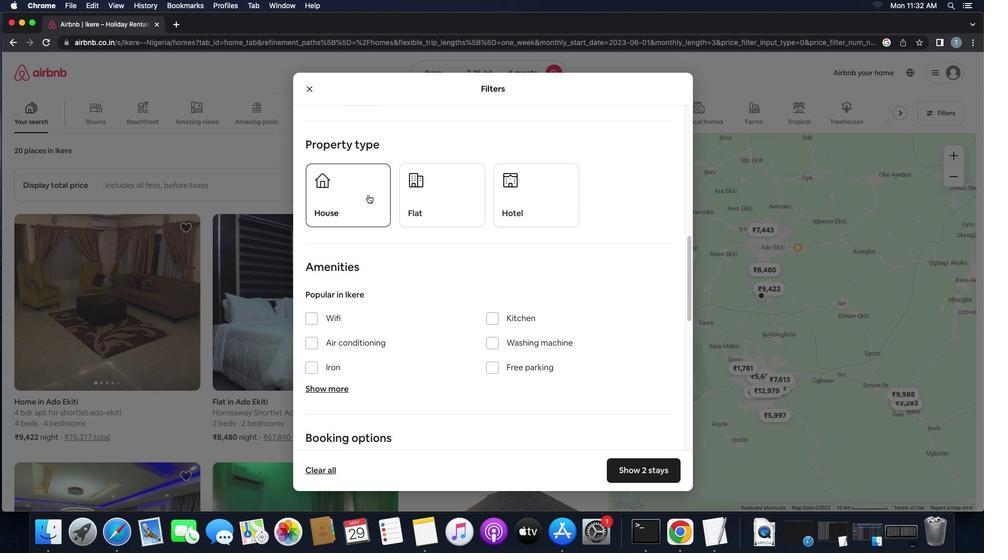 
Action: Mouse moved to (417, 200)
Screenshot: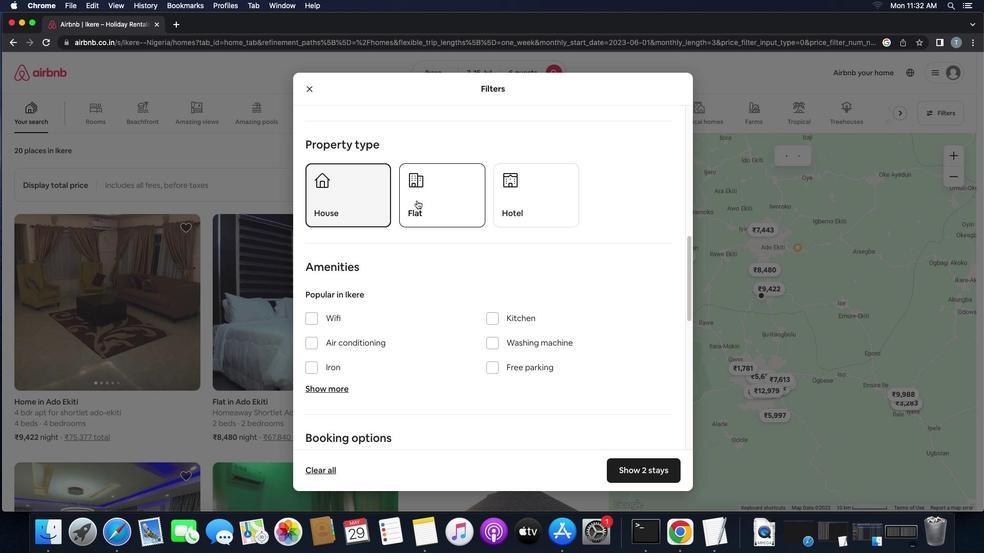 
Action: Mouse pressed left at (417, 200)
Screenshot: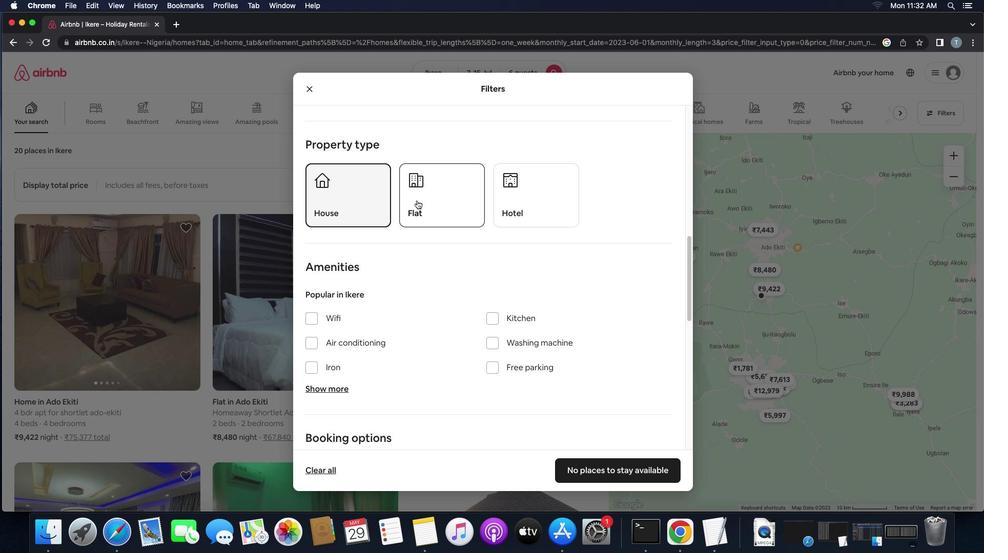 
Action: Mouse moved to (476, 268)
Screenshot: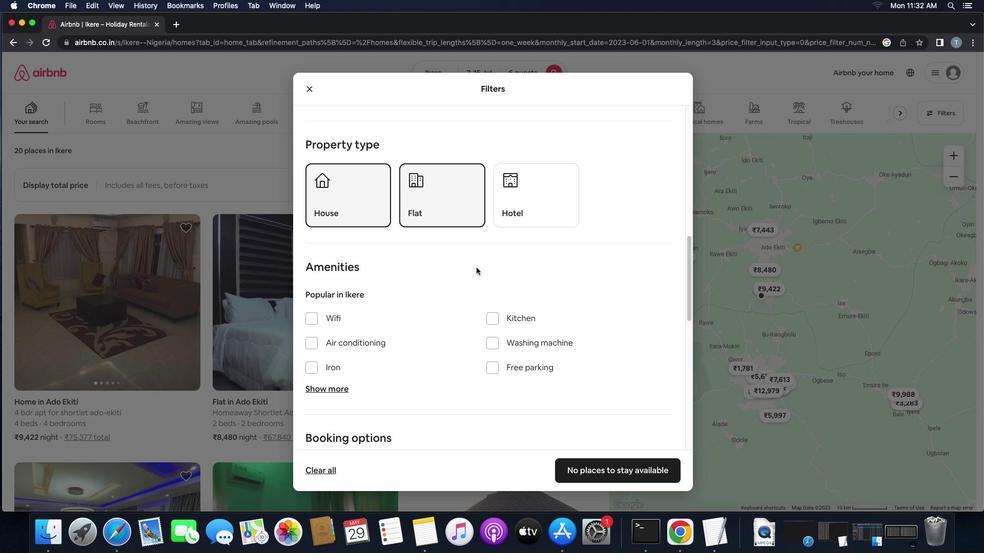 
Action: Mouse scrolled (476, 268) with delta (0, 0)
Screenshot: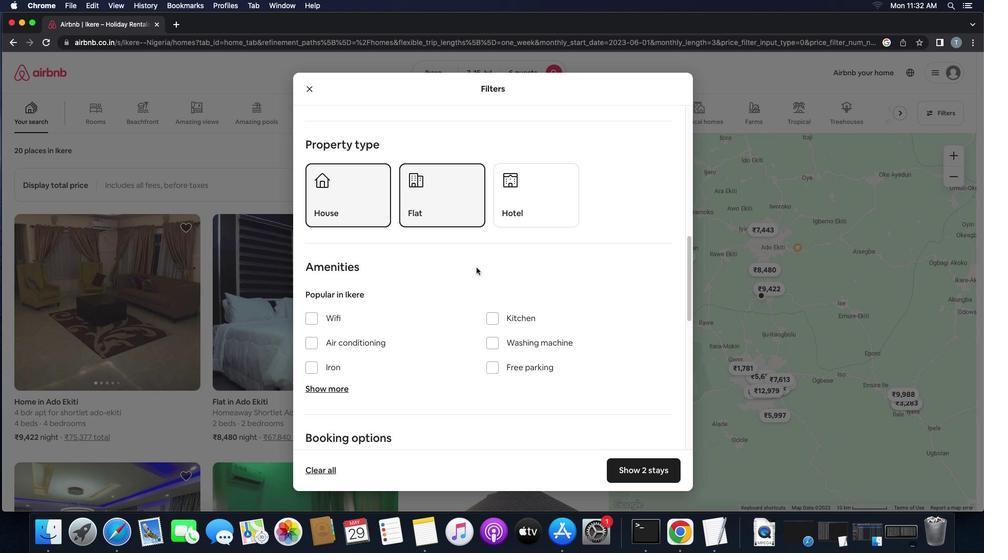 
Action: Mouse scrolled (476, 268) with delta (0, 0)
Screenshot: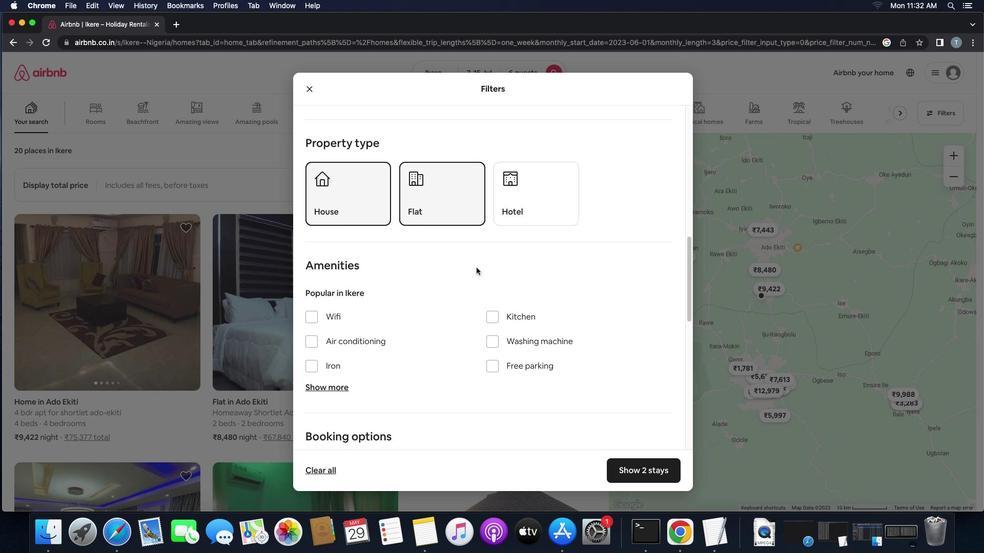 
Action: Mouse scrolled (476, 268) with delta (0, 0)
Screenshot: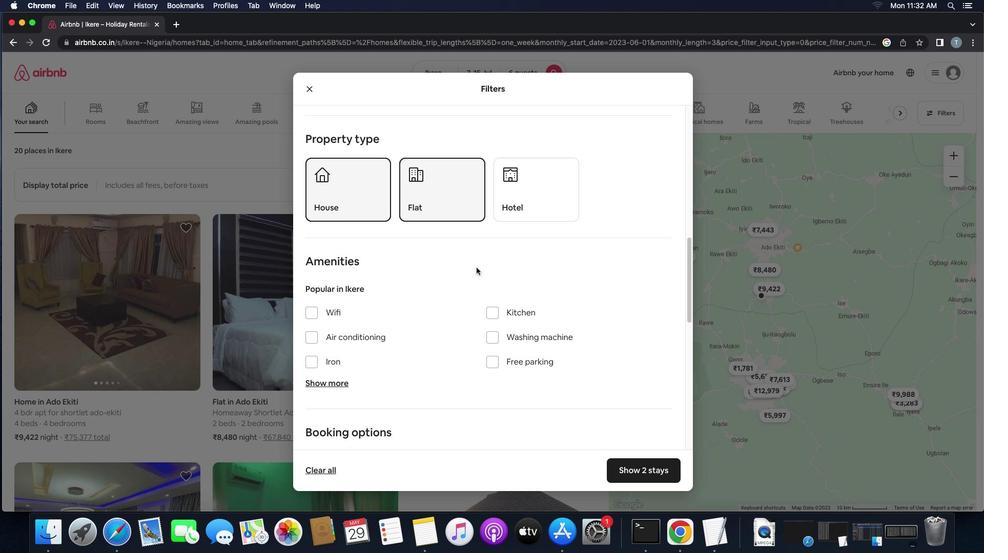 
Action: Mouse moved to (467, 274)
Screenshot: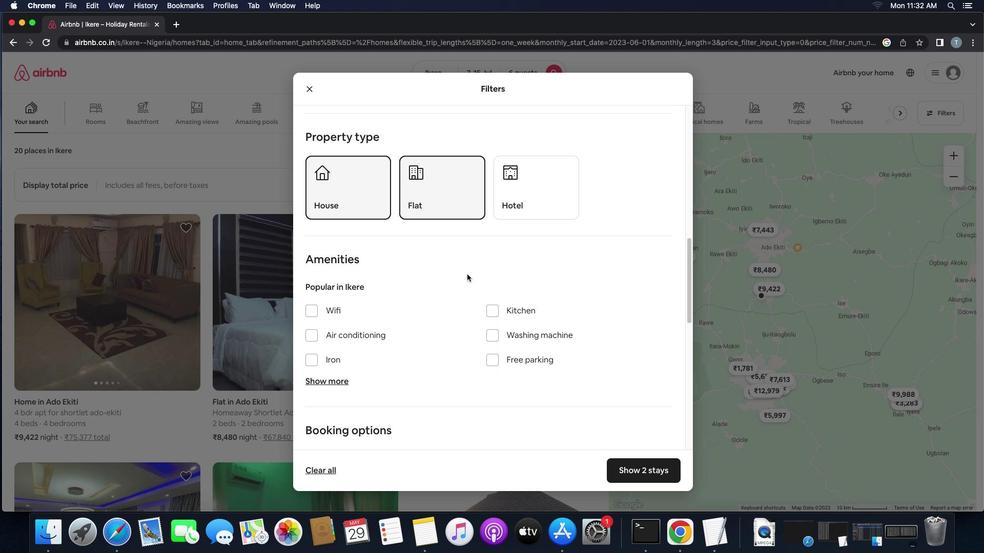 
Action: Mouse scrolled (467, 274) with delta (0, 0)
Screenshot: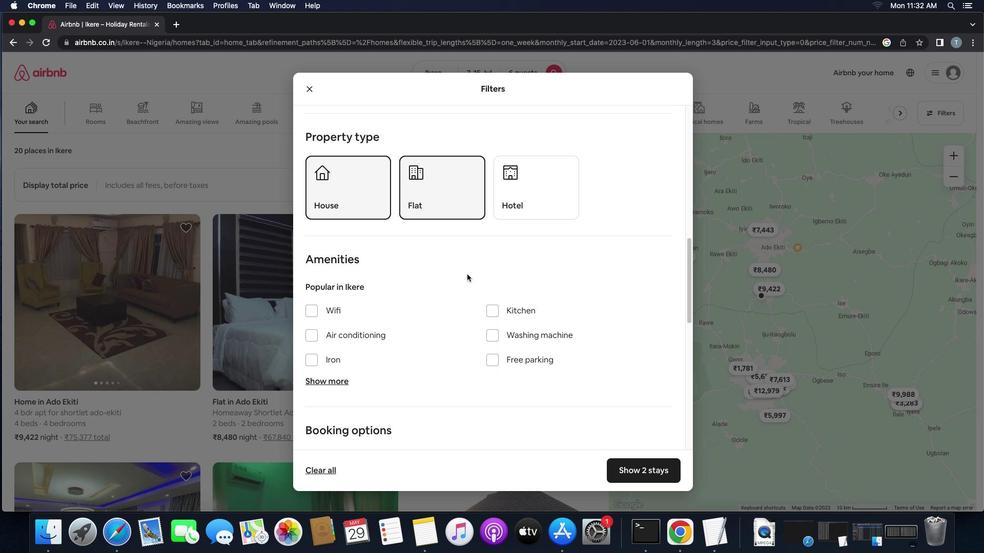 
Action: Mouse scrolled (467, 274) with delta (0, 0)
Screenshot: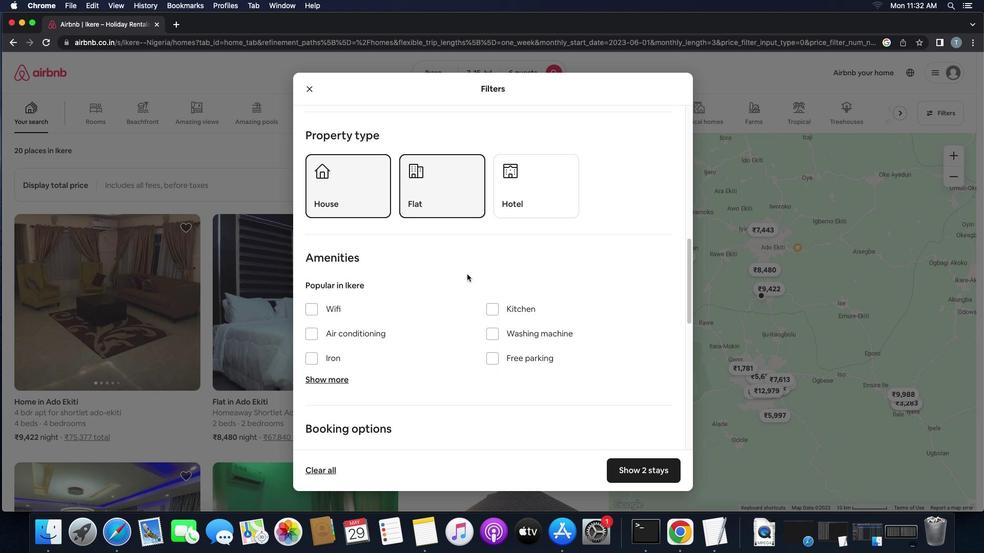 
Action: Mouse scrolled (467, 274) with delta (0, -1)
Screenshot: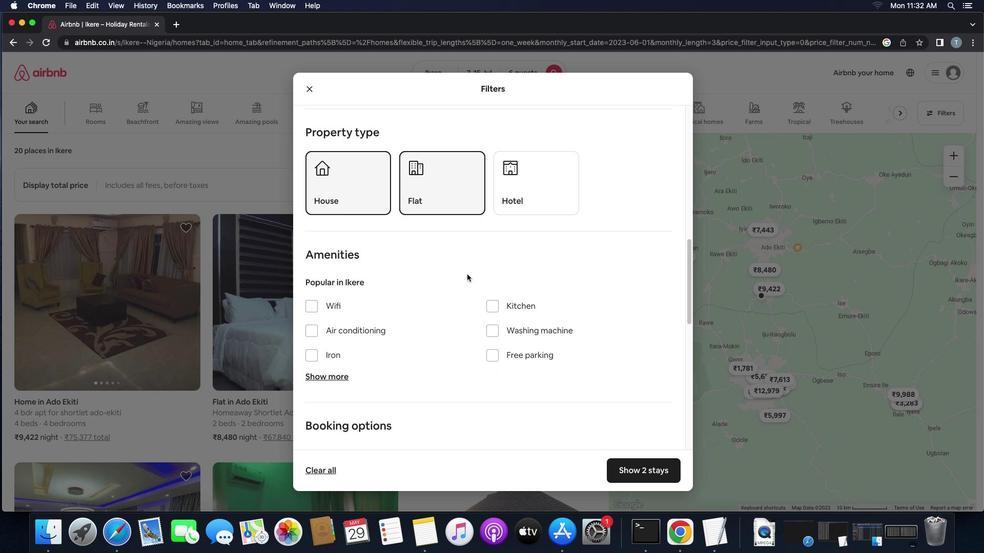 
Action: Mouse moved to (467, 274)
Screenshot: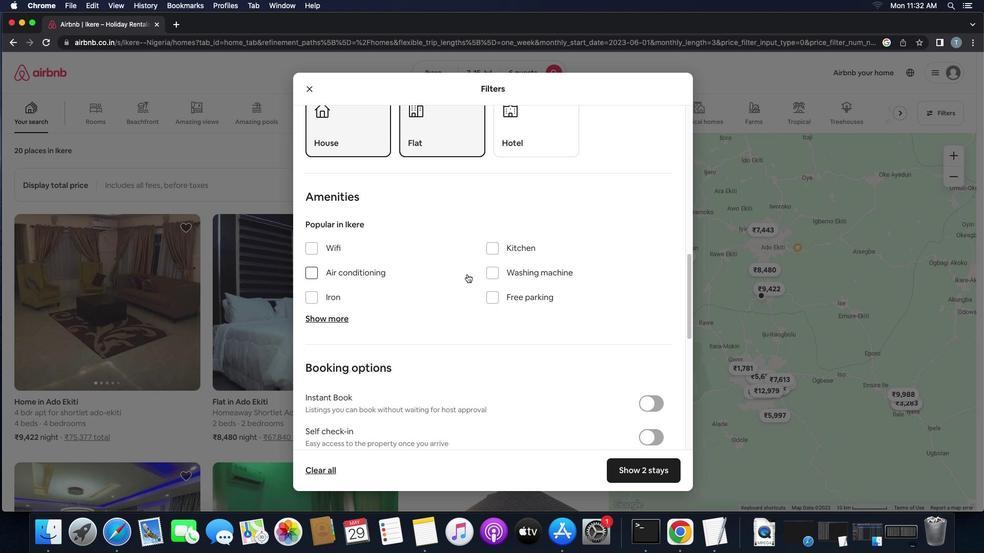 
Action: Mouse scrolled (467, 274) with delta (0, 0)
Screenshot: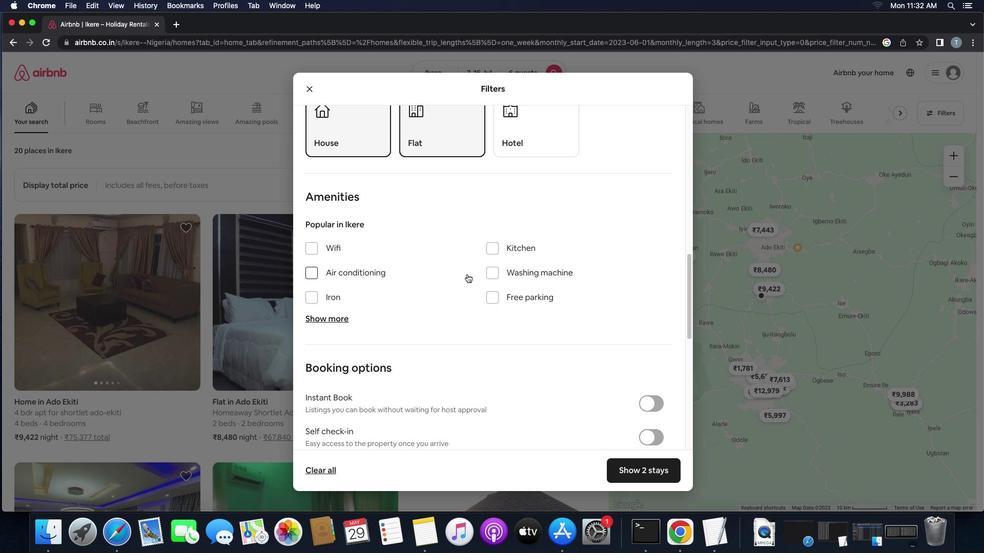 
Action: Mouse scrolled (467, 274) with delta (0, 0)
Screenshot: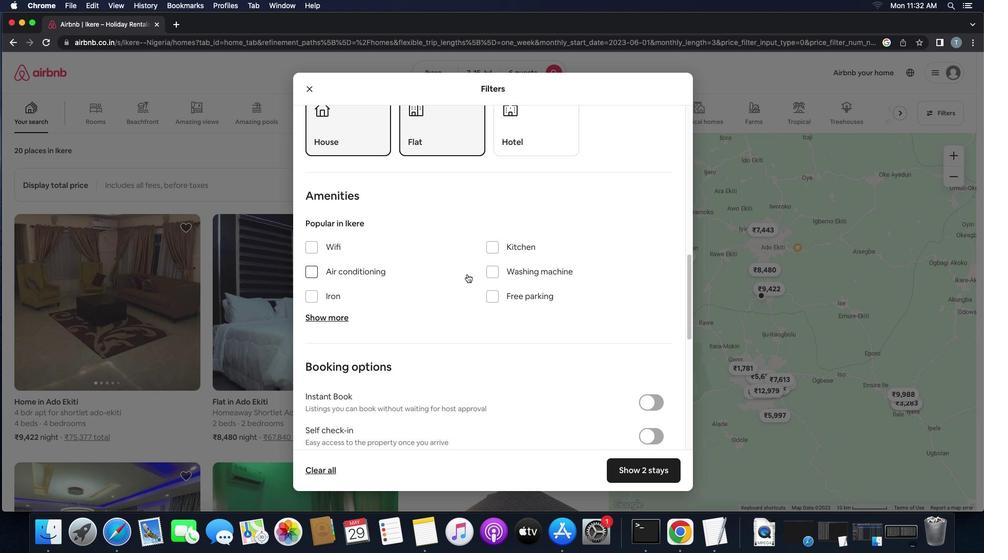 
Action: Mouse scrolled (467, 274) with delta (0, 0)
Screenshot: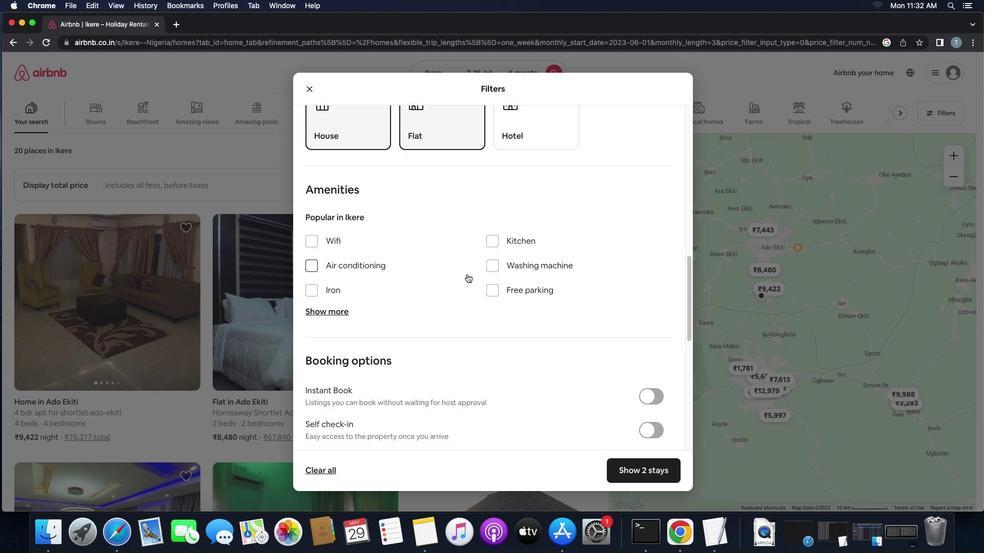 
Action: Mouse moved to (492, 330)
Screenshot: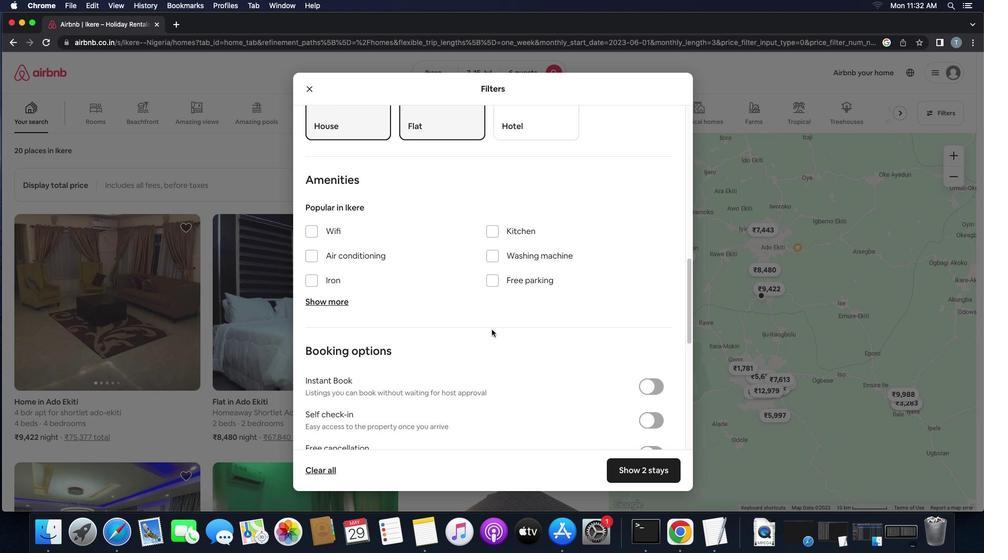 
Action: Mouse scrolled (492, 330) with delta (0, 0)
Screenshot: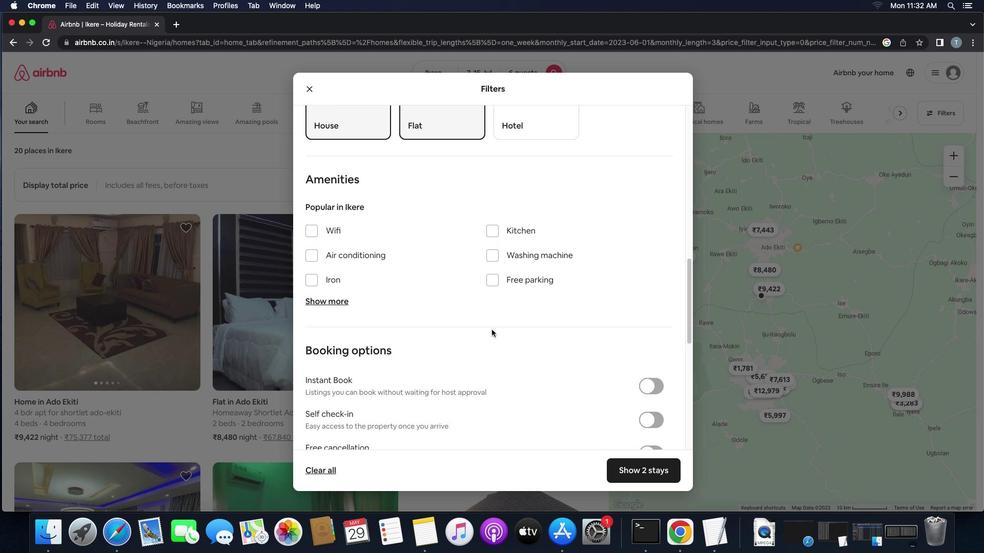 
Action: Mouse scrolled (492, 330) with delta (0, 0)
Screenshot: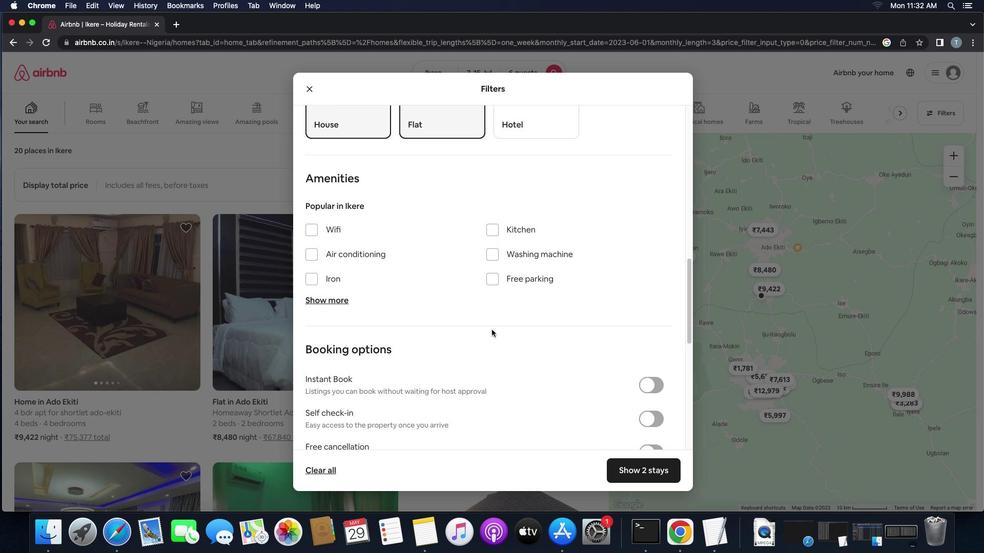 
Action: Mouse scrolled (492, 330) with delta (0, -1)
Screenshot: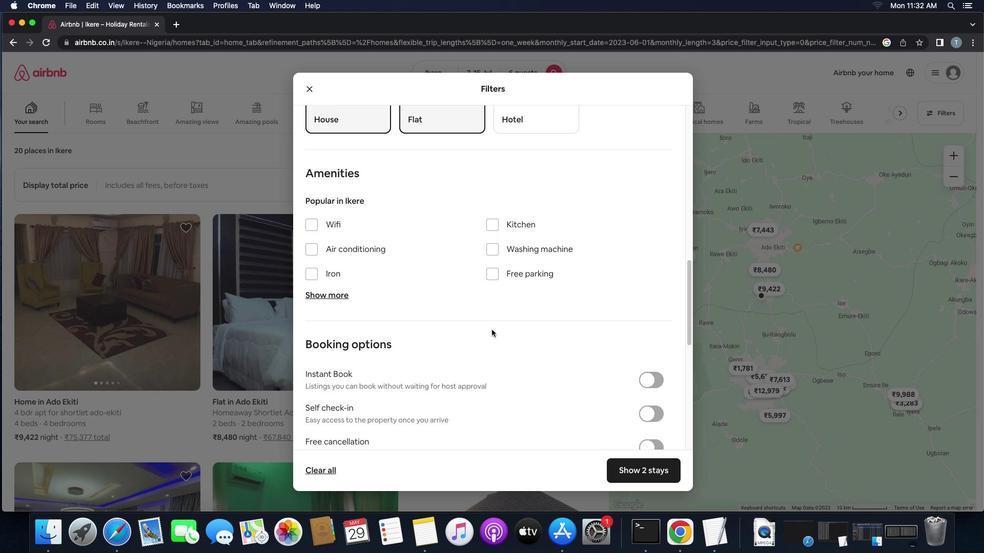 
Action: Mouse moved to (647, 334)
Screenshot: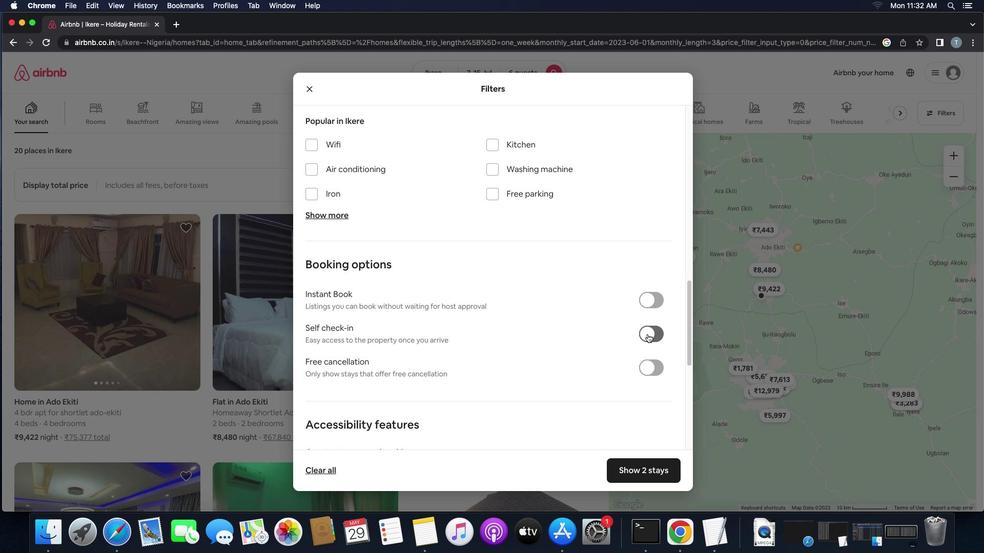 
Action: Mouse pressed left at (647, 334)
Screenshot: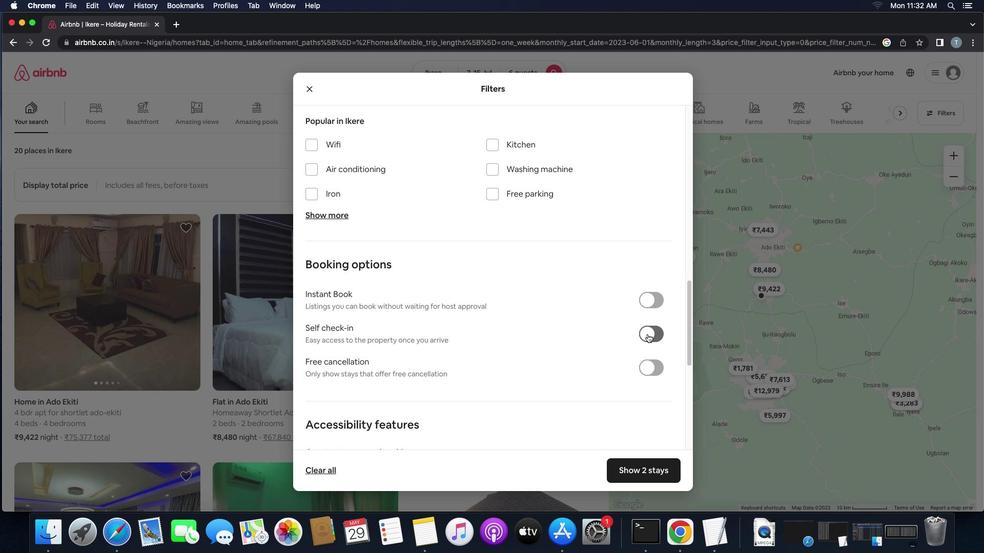 
Action: Mouse moved to (545, 350)
Screenshot: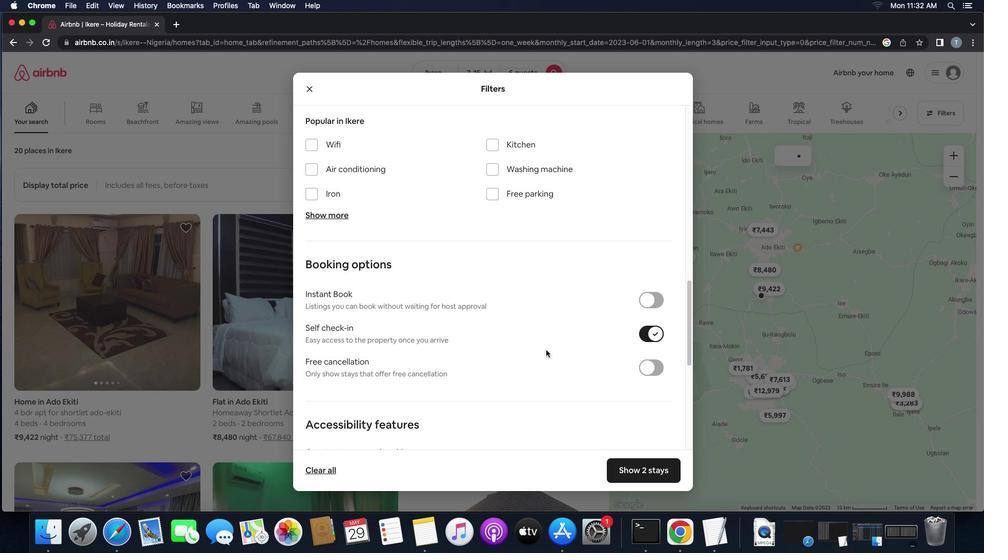 
Action: Mouse scrolled (545, 350) with delta (0, 0)
Screenshot: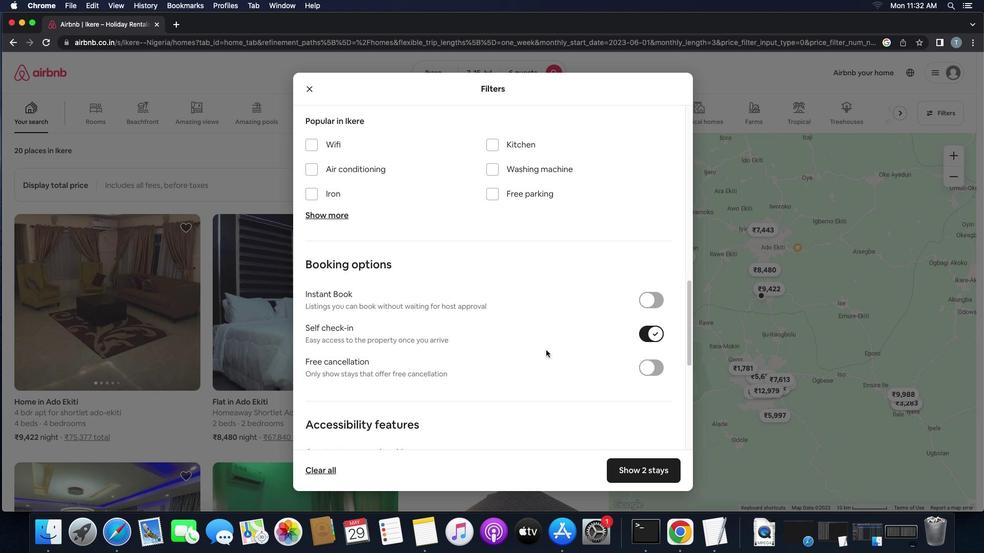 
Action: Mouse moved to (545, 350)
Screenshot: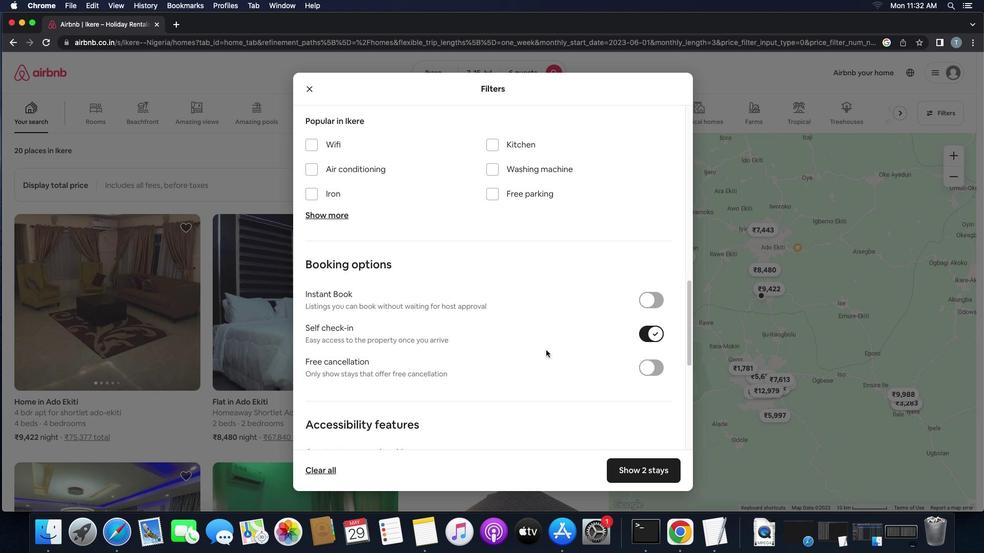 
Action: Mouse scrolled (545, 350) with delta (0, 0)
Screenshot: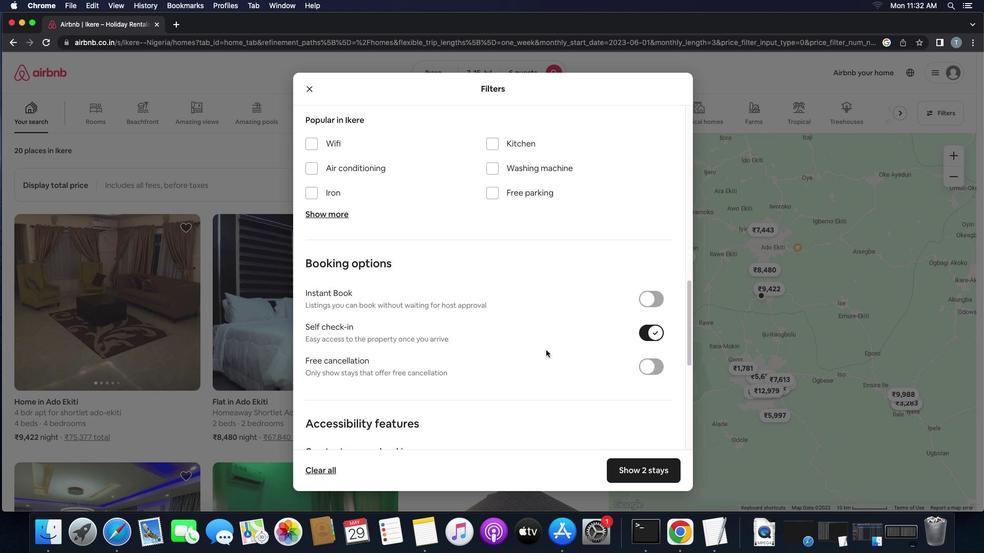 
Action: Mouse scrolled (545, 350) with delta (0, -1)
Screenshot: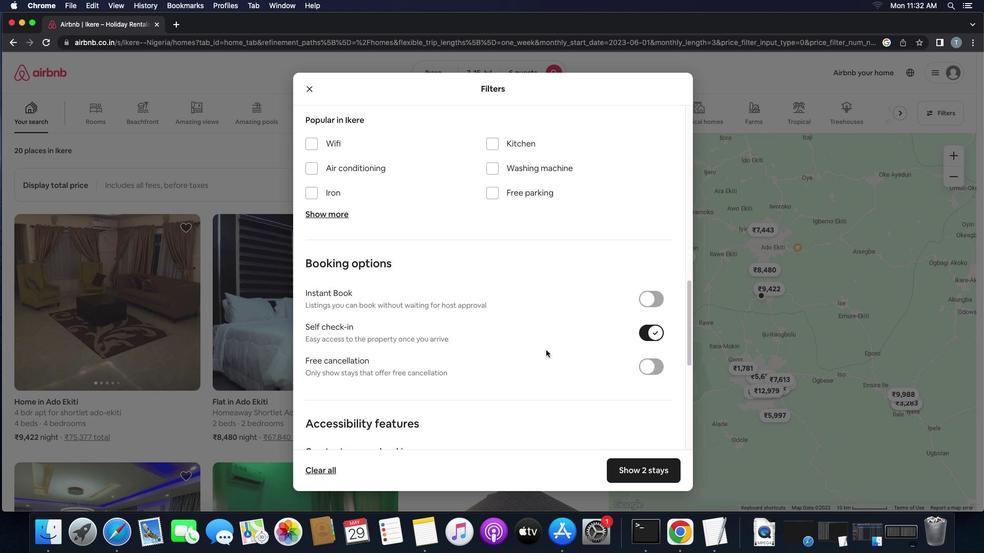 
Action: Mouse moved to (546, 350)
Screenshot: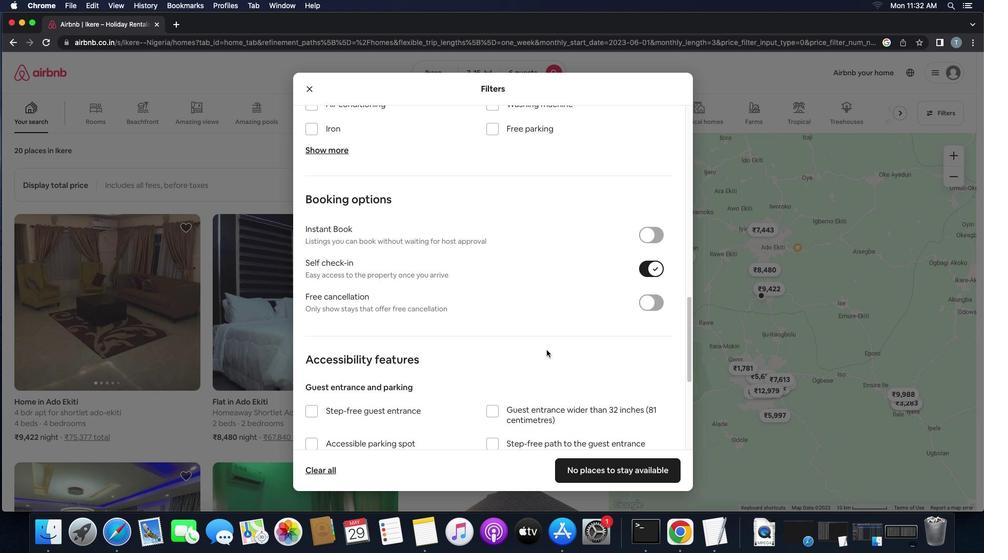 
Action: Mouse scrolled (546, 350) with delta (0, -2)
Screenshot: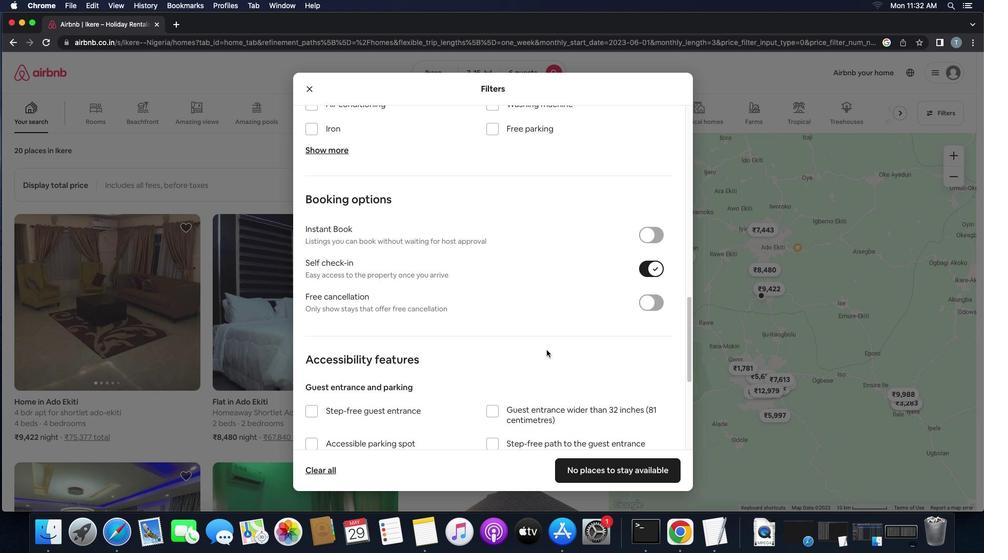 
Action: Mouse moved to (545, 353)
Screenshot: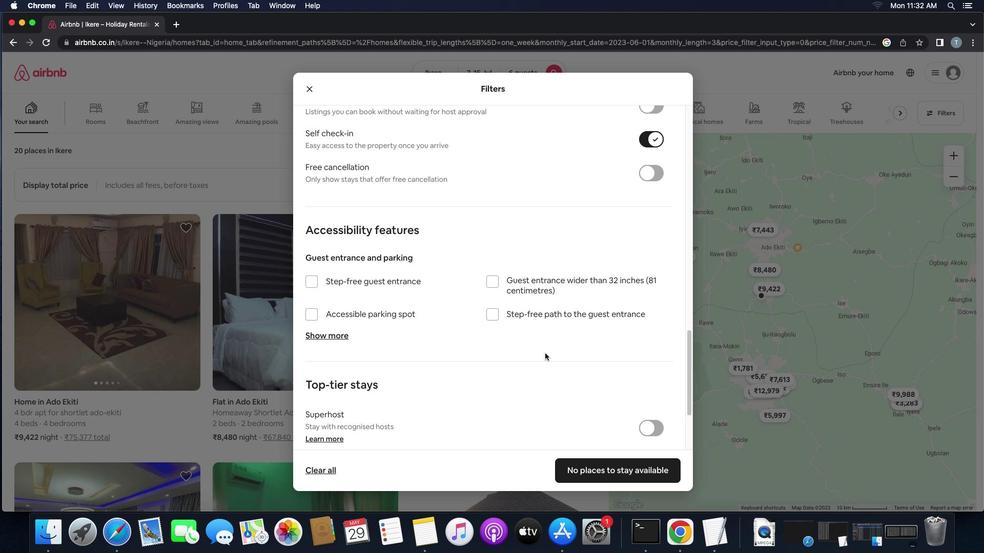 
Action: Mouse scrolled (545, 353) with delta (0, 0)
Screenshot: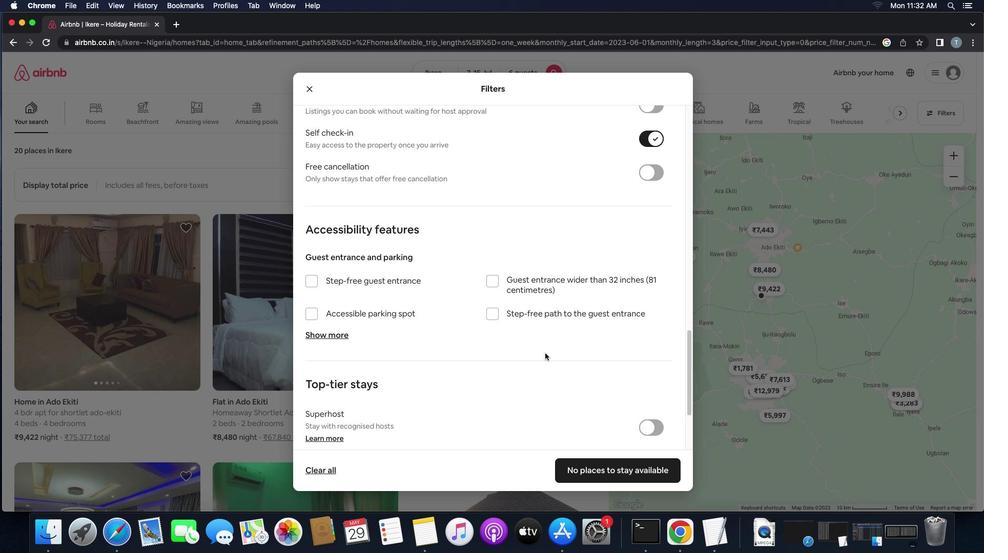 
Action: Mouse scrolled (545, 353) with delta (0, 0)
Screenshot: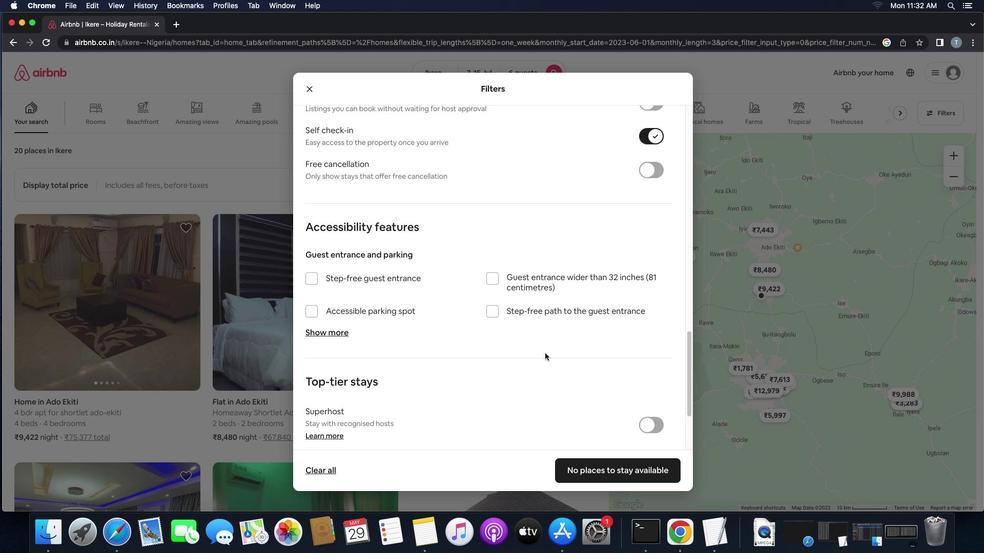 
Action: Mouse moved to (544, 355)
Screenshot: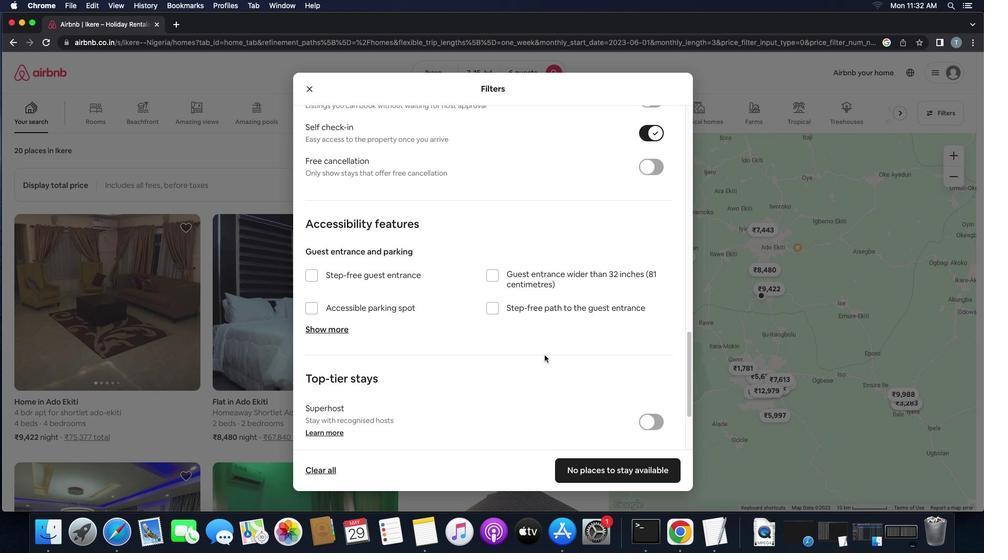 
Action: Mouse scrolled (544, 355) with delta (0, 0)
Screenshot: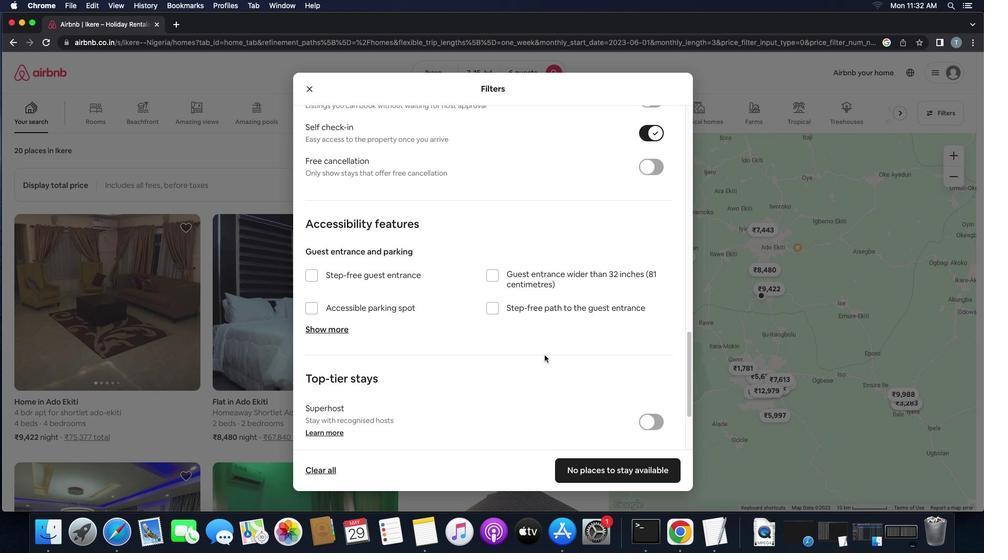 
Action: Mouse scrolled (544, 355) with delta (0, 0)
Screenshot: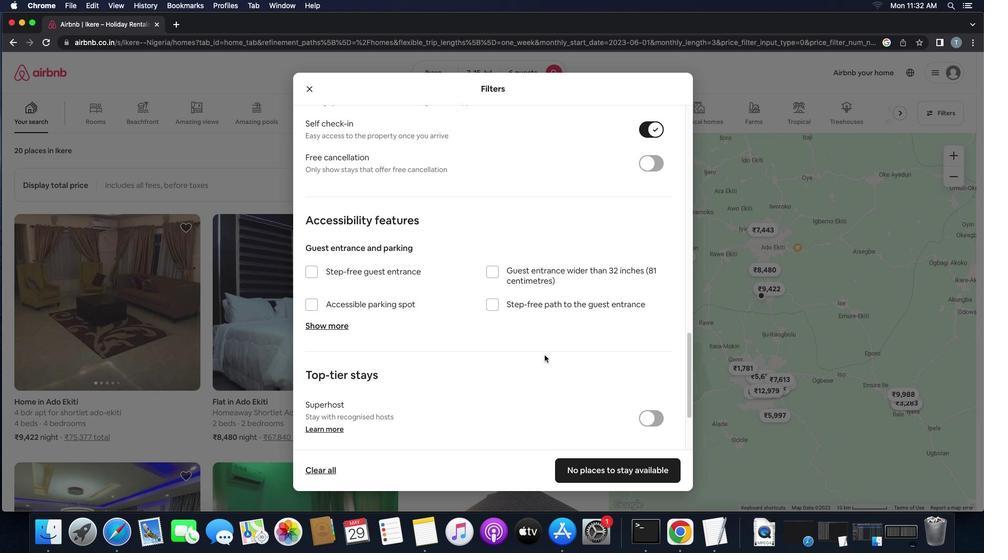 
Action: Mouse scrolled (544, 355) with delta (0, 0)
Screenshot: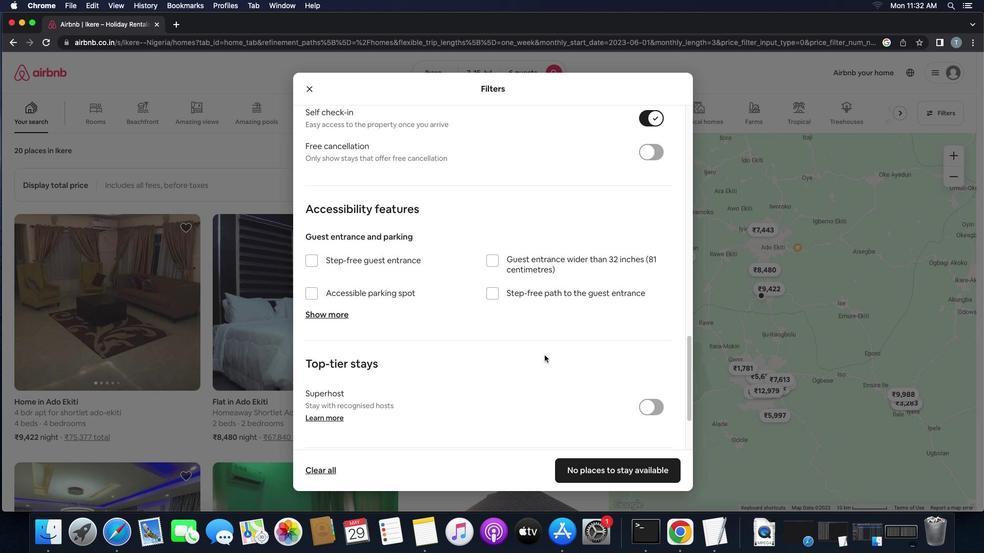 
Action: Mouse scrolled (544, 355) with delta (0, 0)
Screenshot: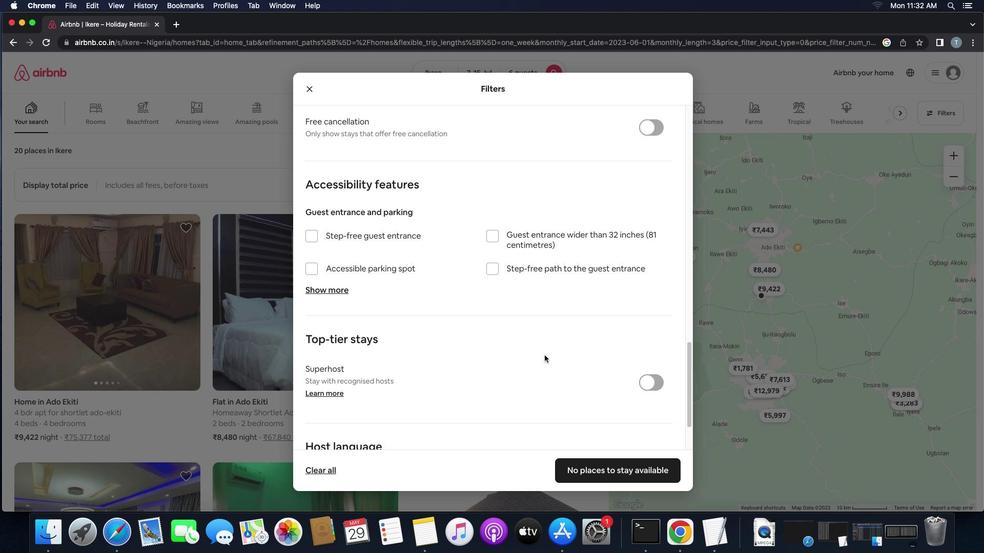 
Action: Mouse scrolled (544, 355) with delta (0, 0)
Screenshot: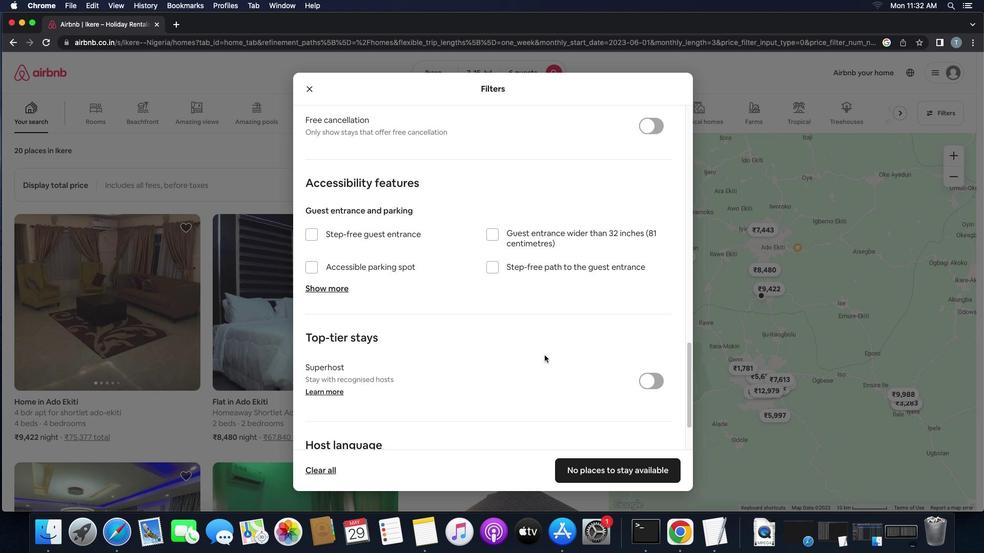 
Action: Mouse scrolled (544, 355) with delta (0, 0)
Screenshot: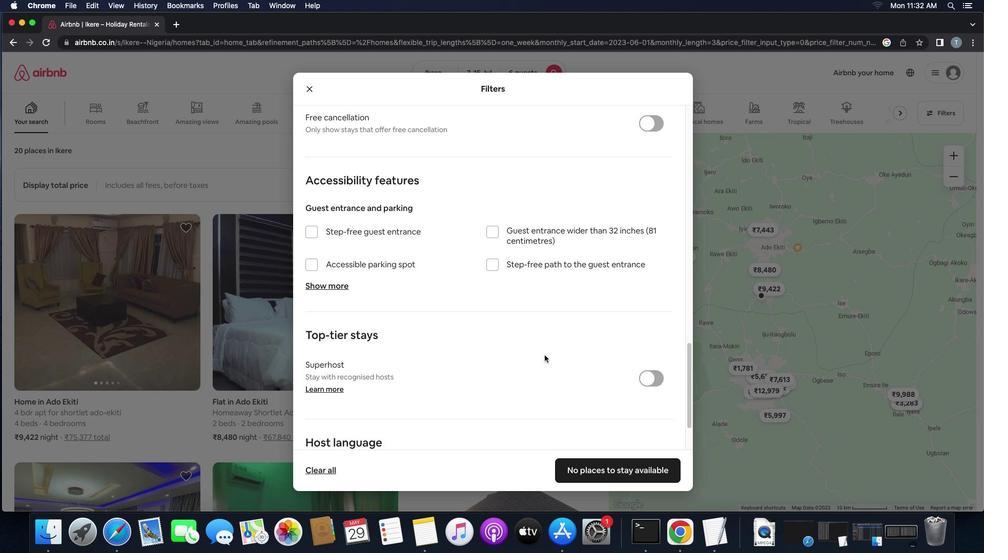 
Action: Mouse moved to (519, 381)
Screenshot: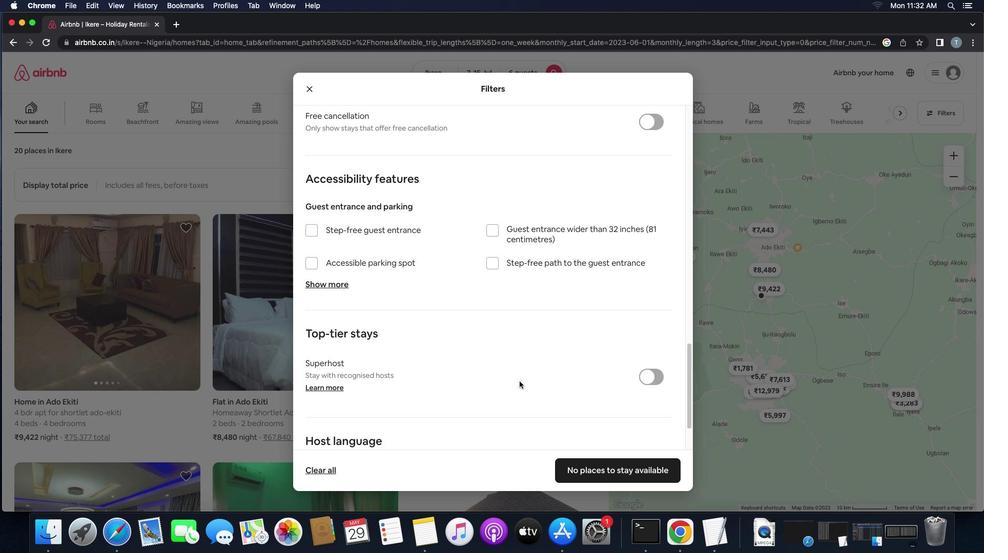 
Action: Mouse scrolled (519, 381) with delta (0, 0)
Screenshot: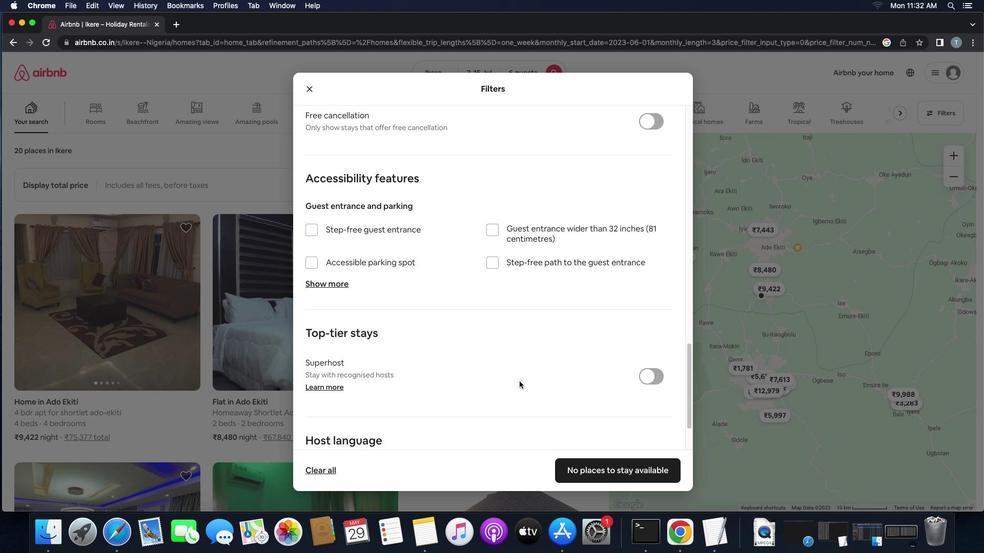 
Action: Mouse scrolled (519, 381) with delta (0, 0)
Screenshot: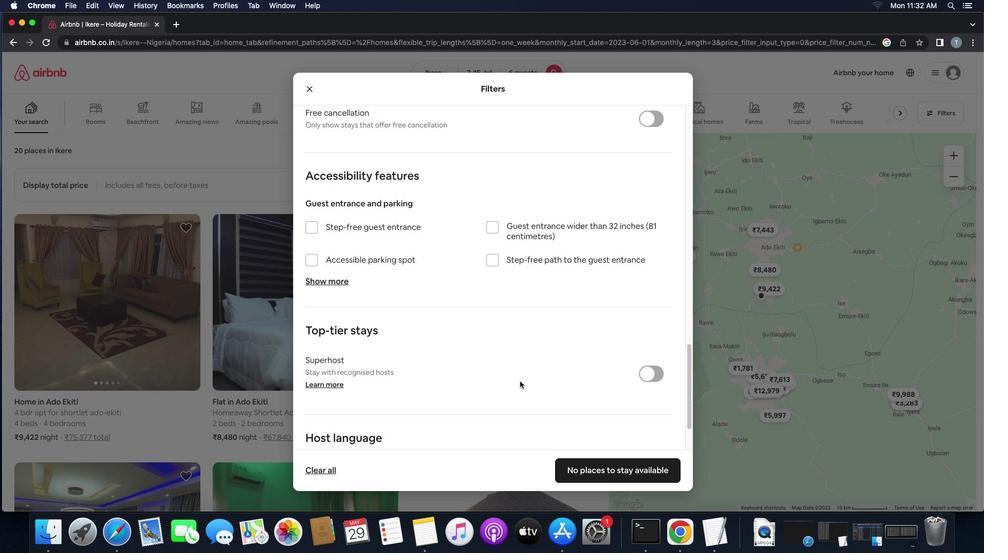 
Action: Mouse moved to (519, 381)
Screenshot: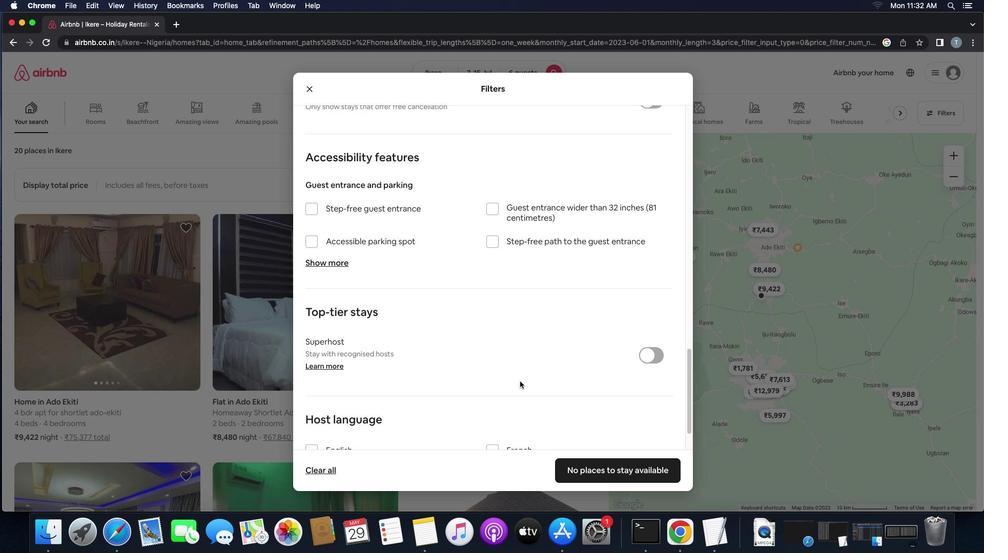
Action: Mouse scrolled (519, 381) with delta (0, -1)
Screenshot: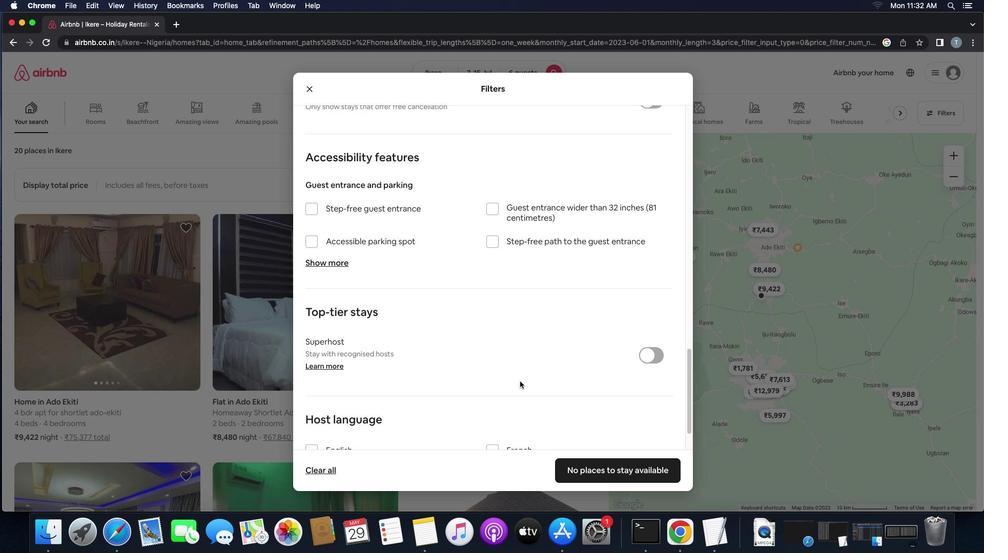 
Action: Mouse scrolled (519, 381) with delta (0, 0)
Screenshot: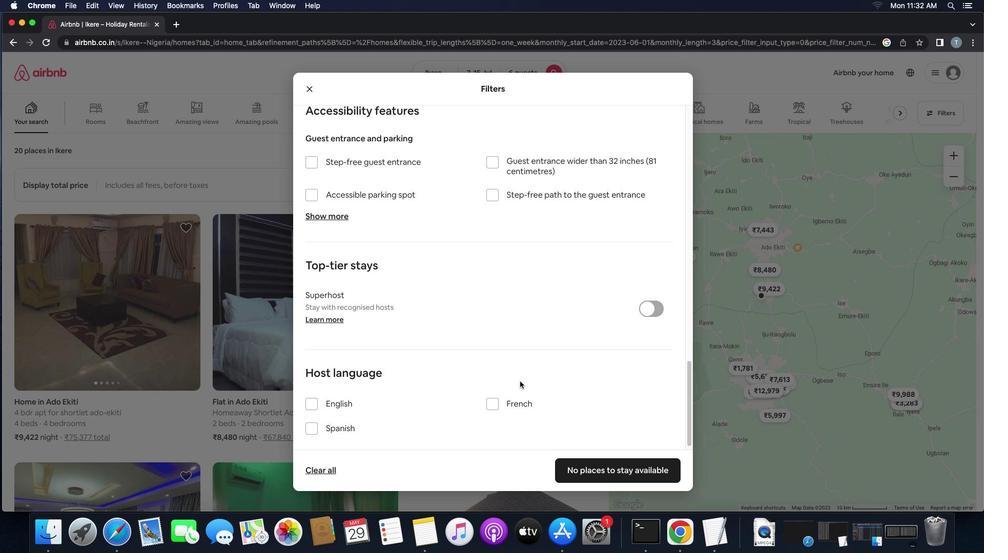 
Action: Mouse scrolled (519, 381) with delta (0, 0)
Screenshot: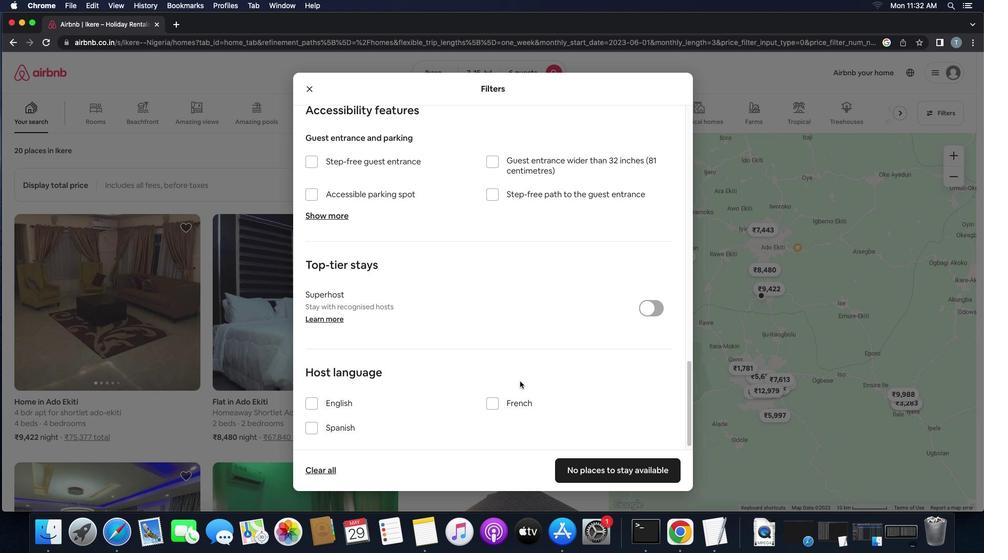 
Action: Mouse scrolled (519, 381) with delta (0, -1)
Screenshot: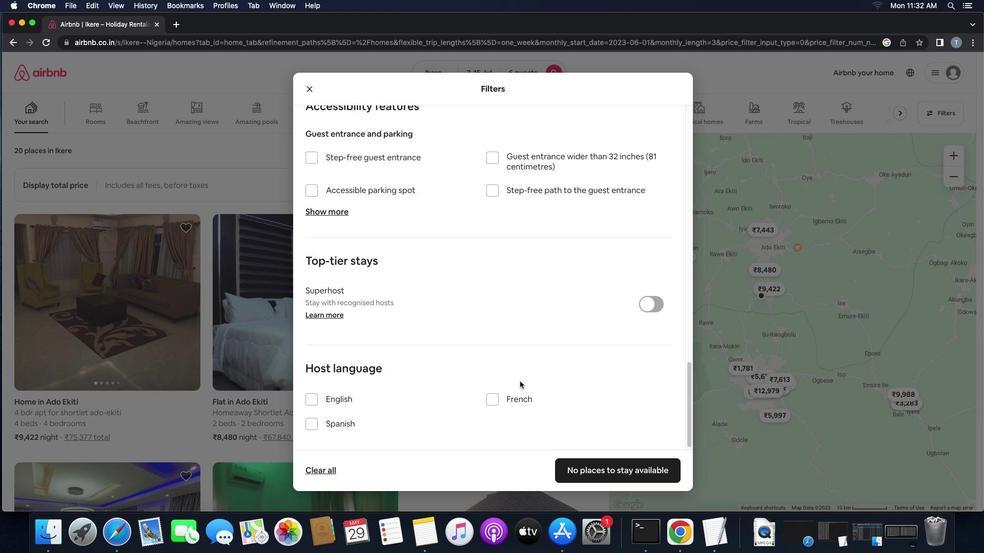 
Action: Mouse scrolled (519, 381) with delta (0, -1)
Screenshot: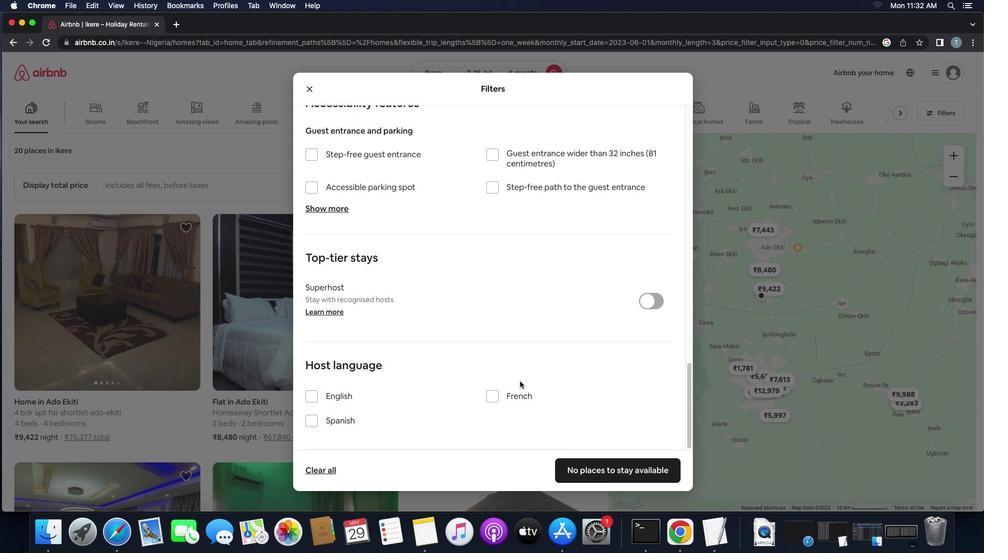 
Action: Mouse moved to (312, 401)
Screenshot: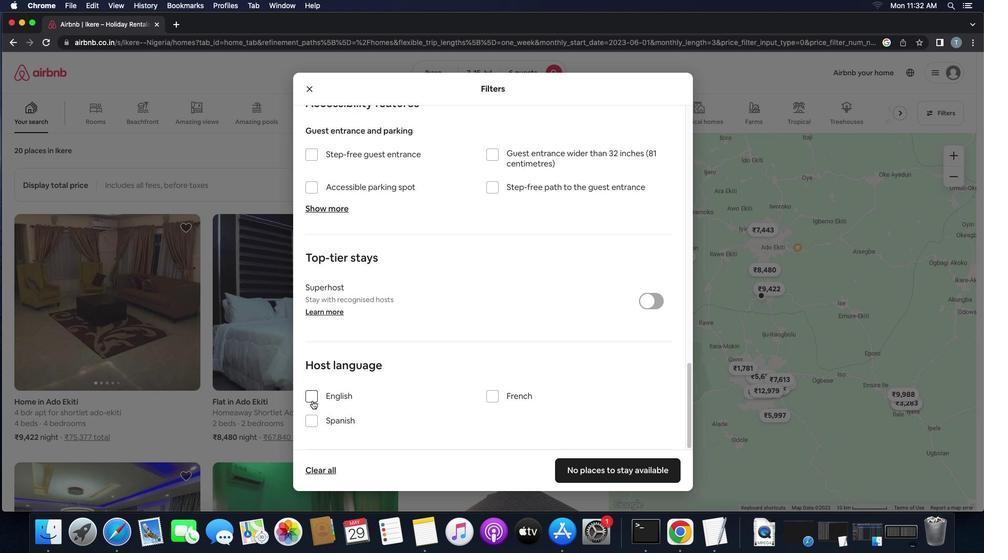 
Action: Mouse pressed left at (312, 401)
Screenshot: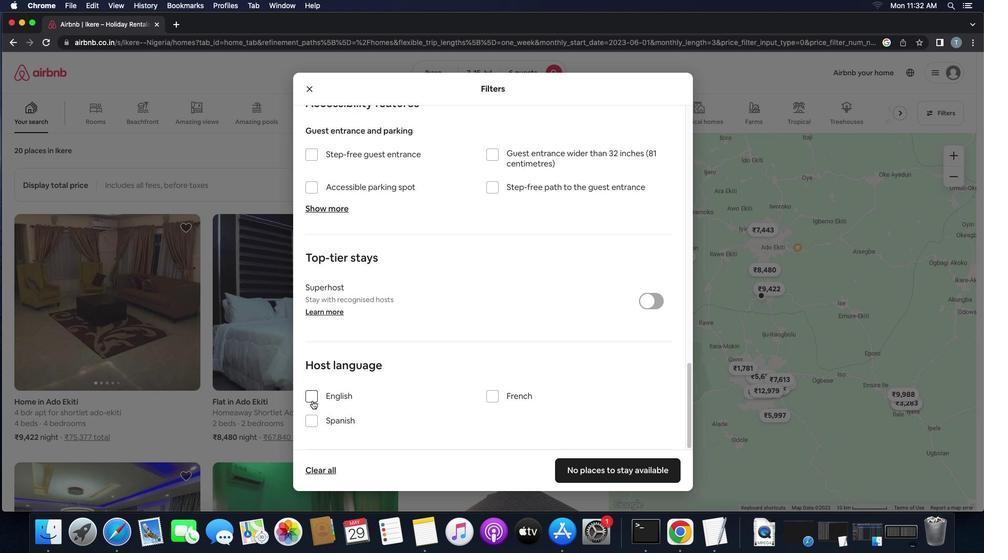 
Action: Mouse moved to (591, 469)
Screenshot: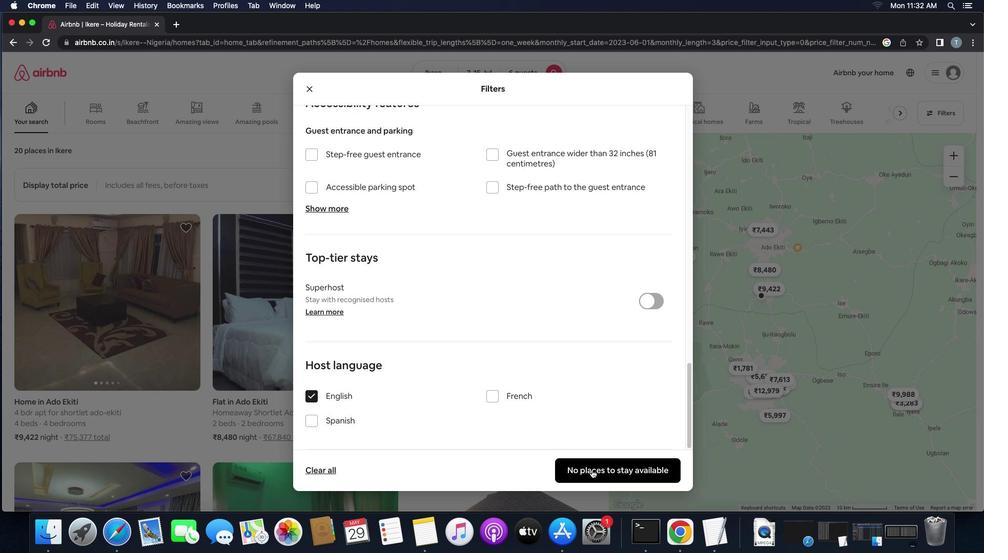 
Action: Mouse pressed left at (591, 469)
Screenshot: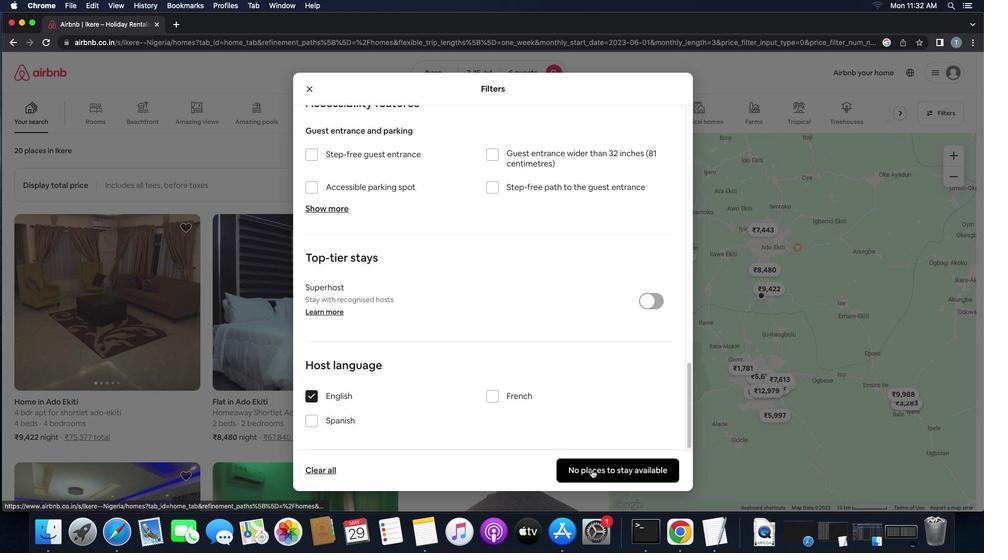 
Action: Mouse moved to (588, 467)
Screenshot: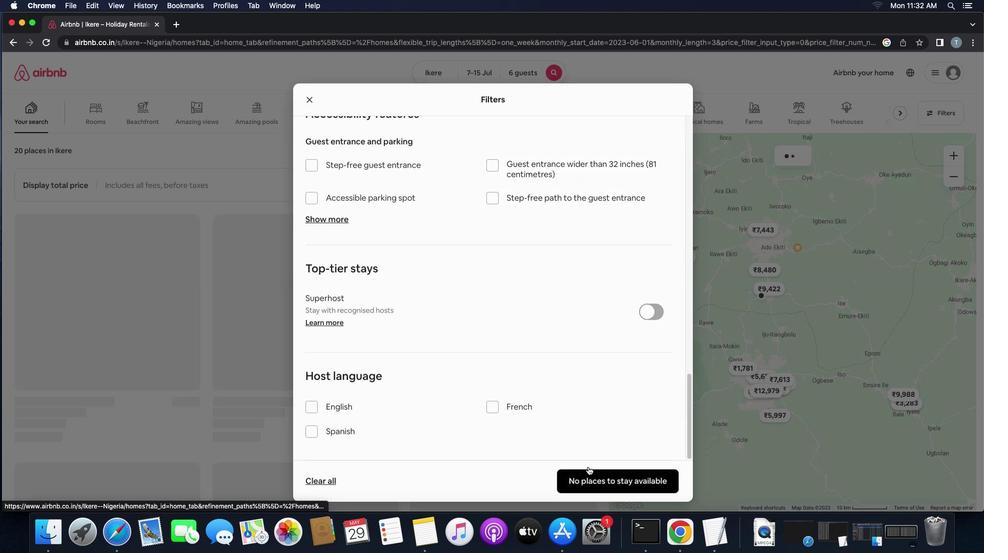 
